 Task: Look for space in Sint-Gillis-Waas, Belgium from 12th  August, 2023 to 15th August, 2023 for 3 adults in price range Rs.12000 to Rs.16000. Place can be entire place with 2 bedrooms having 3 beds and 1 bathroom. Property type can be flat. Amenities needed are: hair dryer, heating, . Booking option can be shelf check-in. Required host language is English.
Action: Mouse moved to (363, 143)
Screenshot: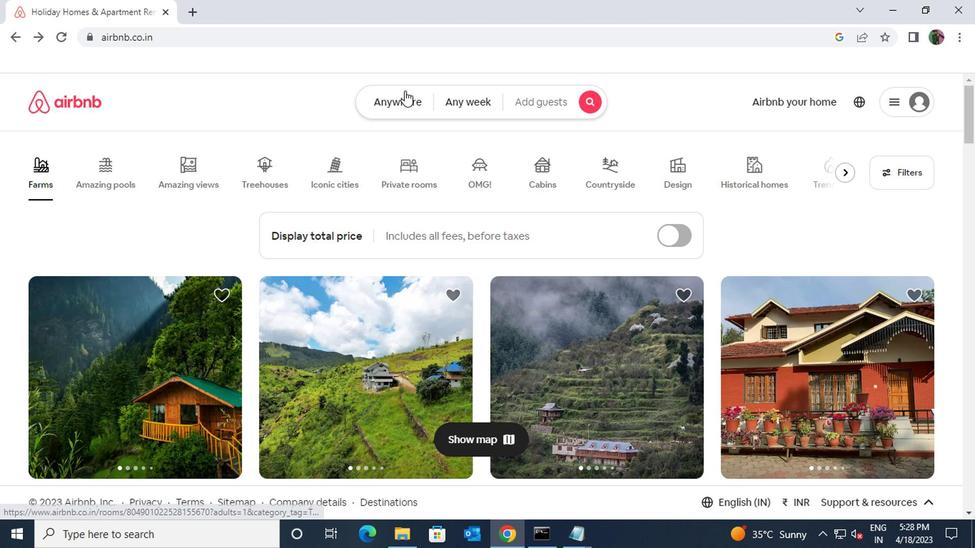 
Action: Mouse pressed left at (363, 143)
Screenshot: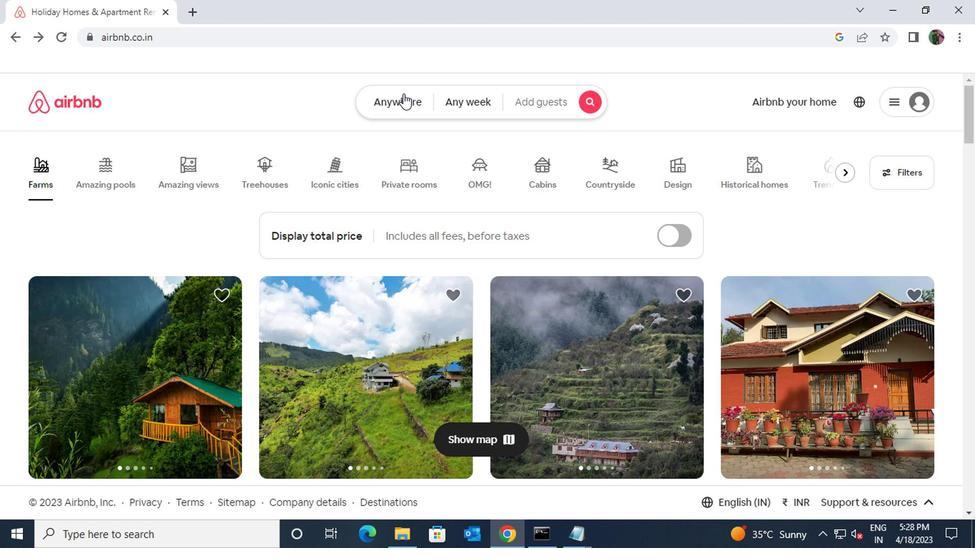 
Action: Mouse moved to (325, 179)
Screenshot: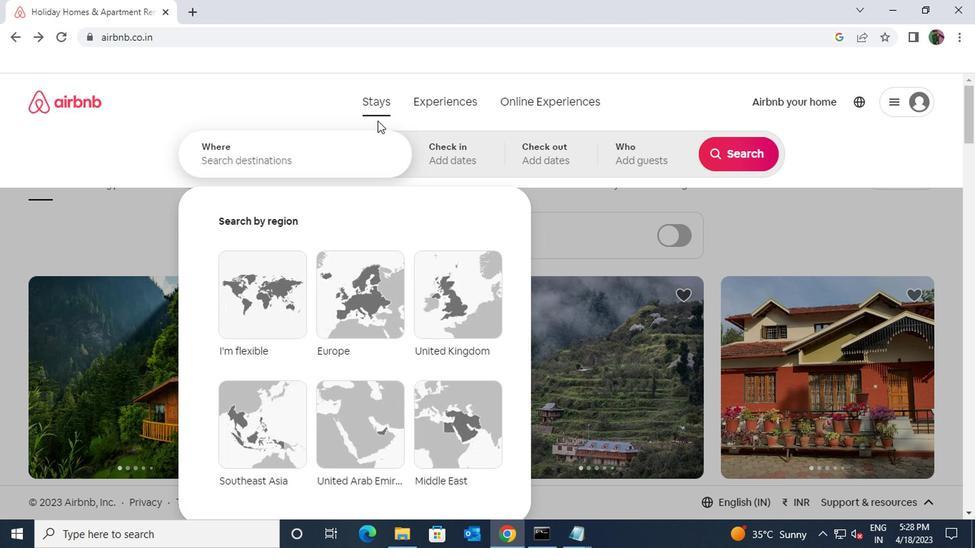 
Action: Mouse pressed left at (325, 179)
Screenshot: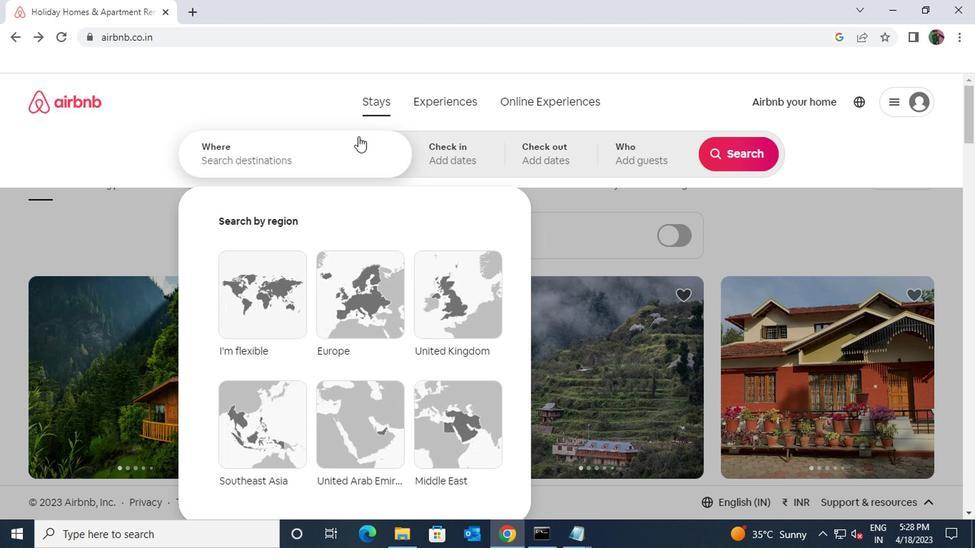 
Action: Key pressed sint<Key.space>gill
Screenshot: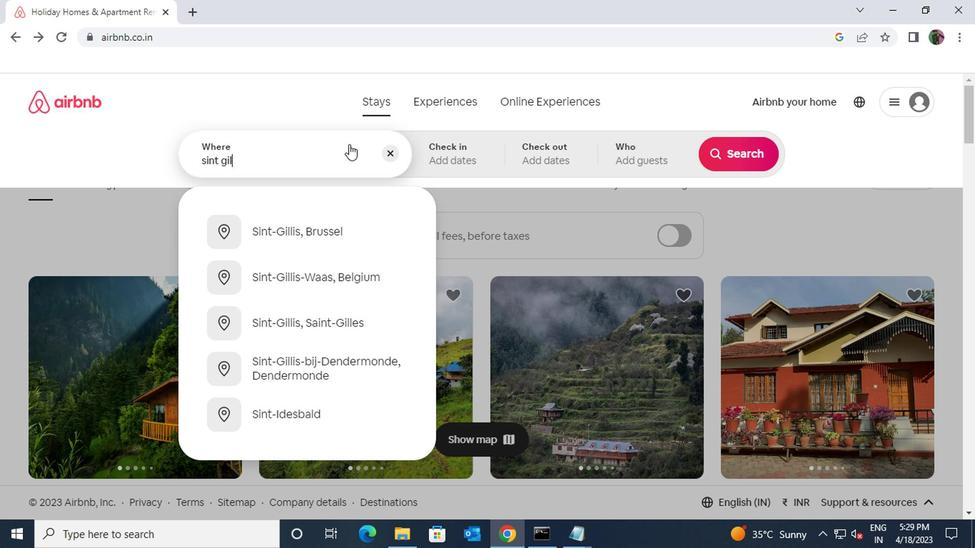 
Action: Mouse moved to (322, 277)
Screenshot: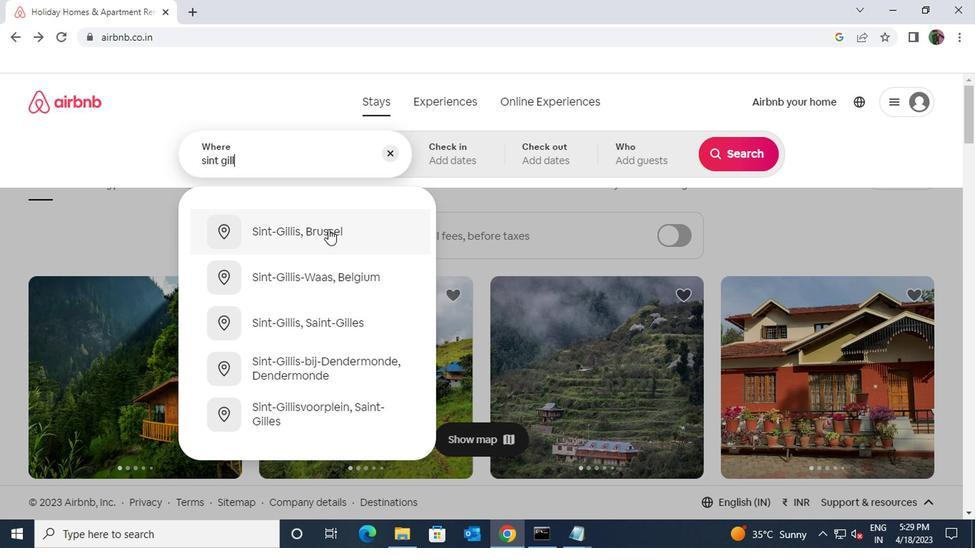 
Action: Mouse pressed left at (322, 277)
Screenshot: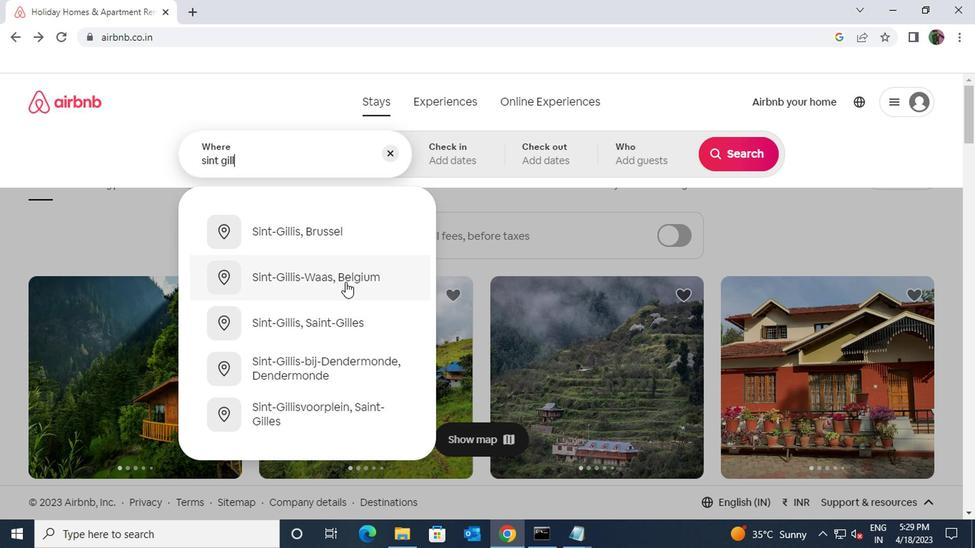 
Action: Mouse moved to (594, 268)
Screenshot: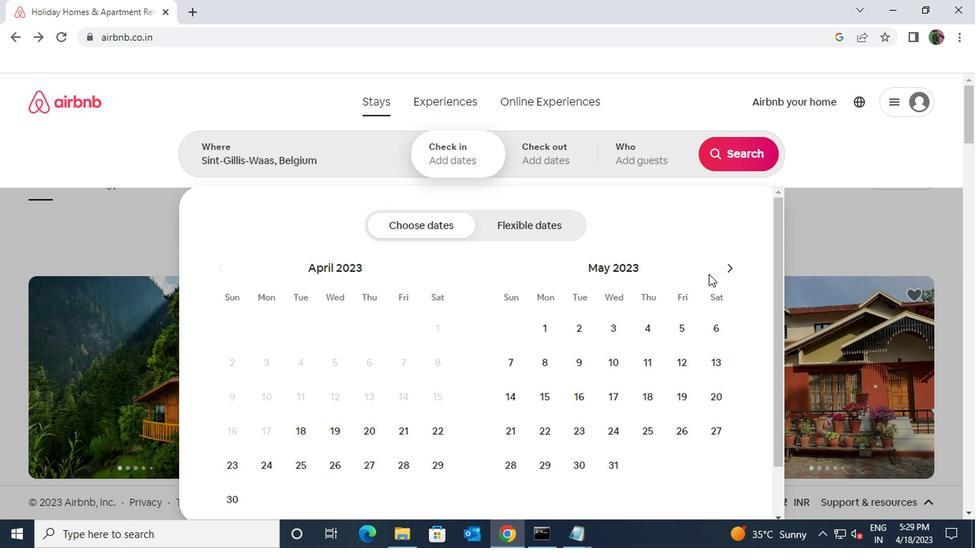 
Action: Mouse pressed left at (594, 268)
Screenshot: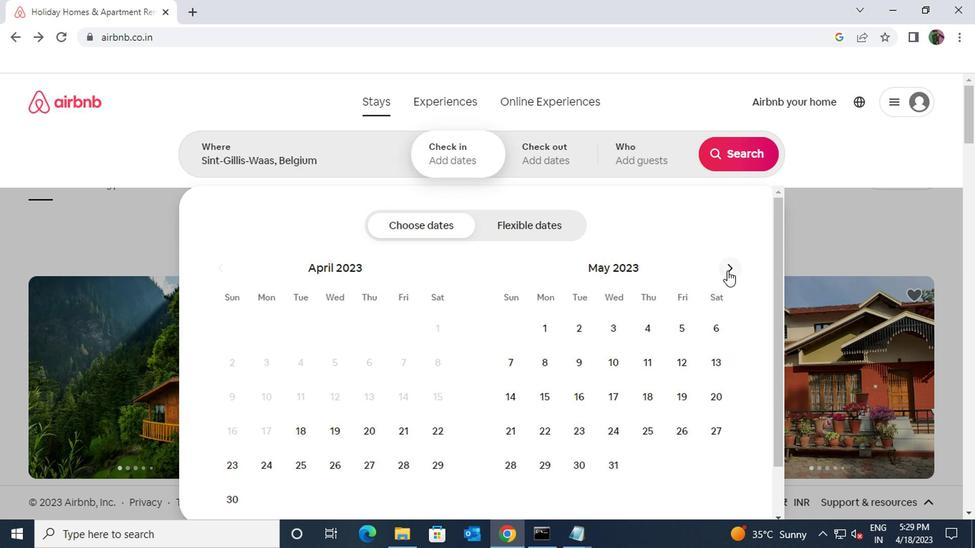 
Action: Mouse pressed left at (594, 268)
Screenshot: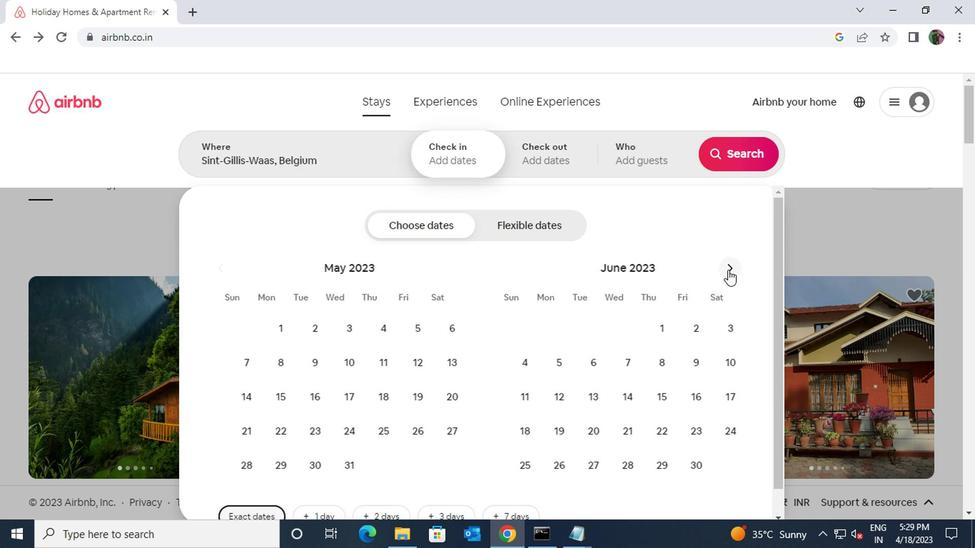 
Action: Mouse pressed left at (594, 268)
Screenshot: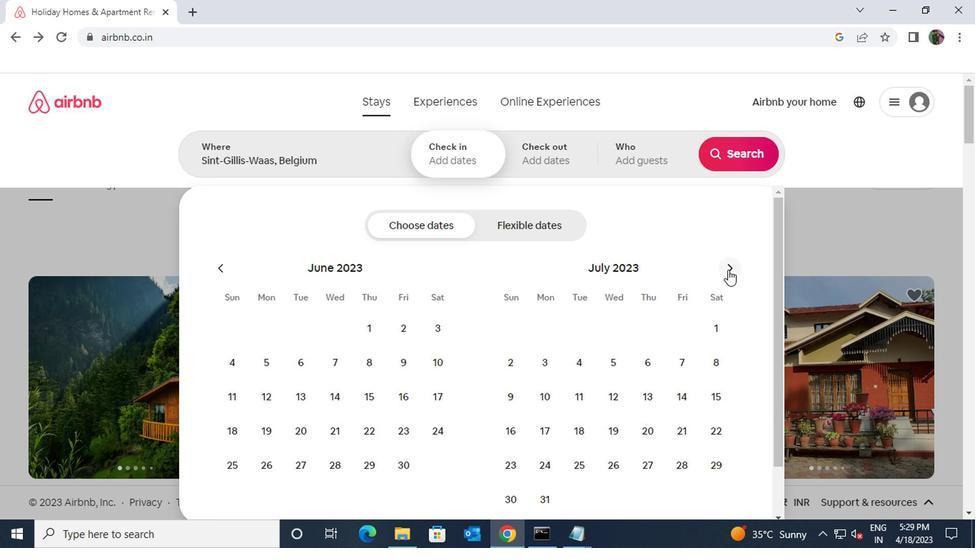 
Action: Mouse moved to (467, 328)
Screenshot: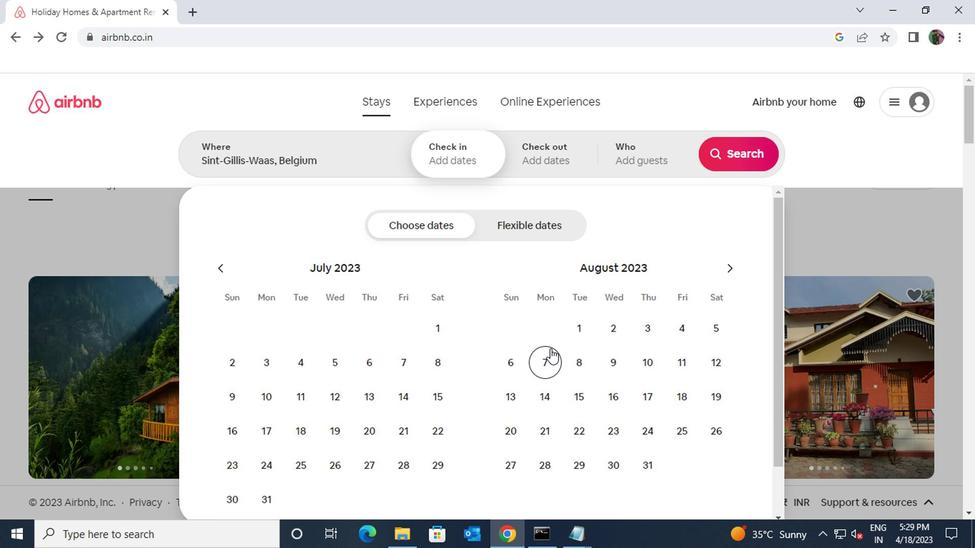 
Action: Mouse pressed left at (467, 328)
Screenshot: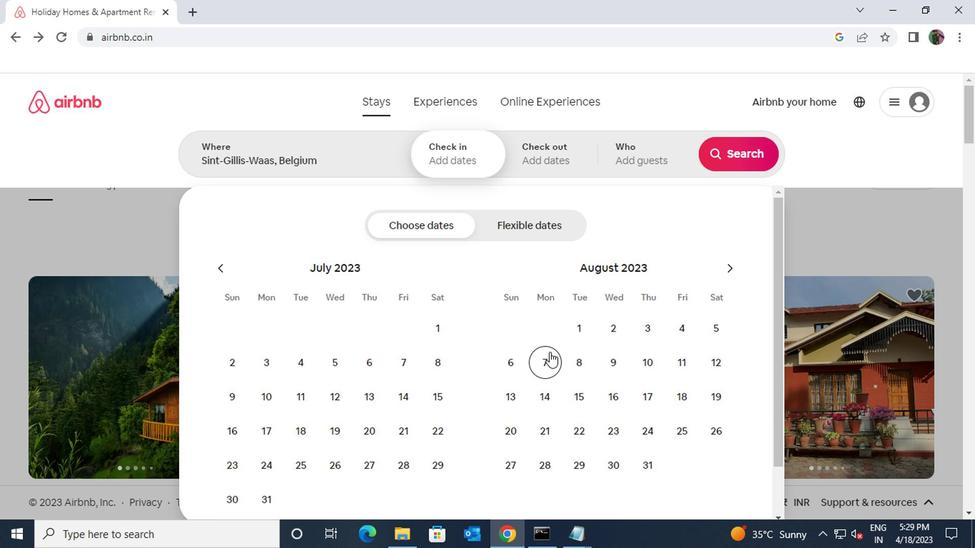 
Action: Mouse moved to (486, 344)
Screenshot: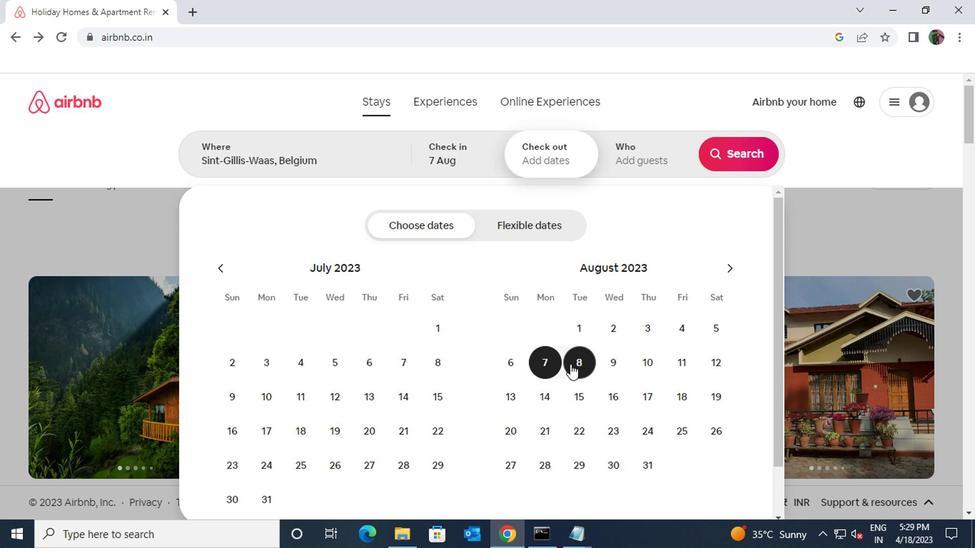 
Action: Mouse pressed left at (486, 344)
Screenshot: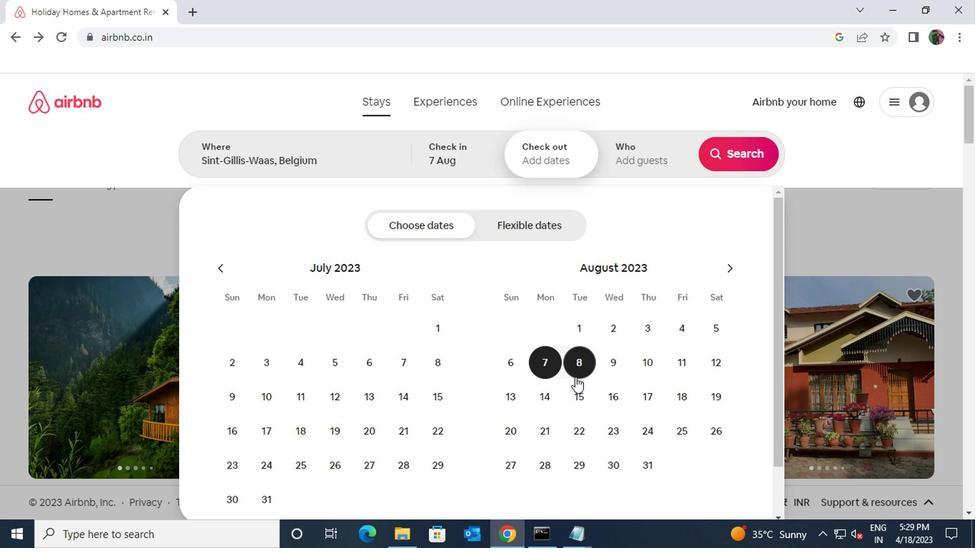 
Action: Mouse moved to (531, 190)
Screenshot: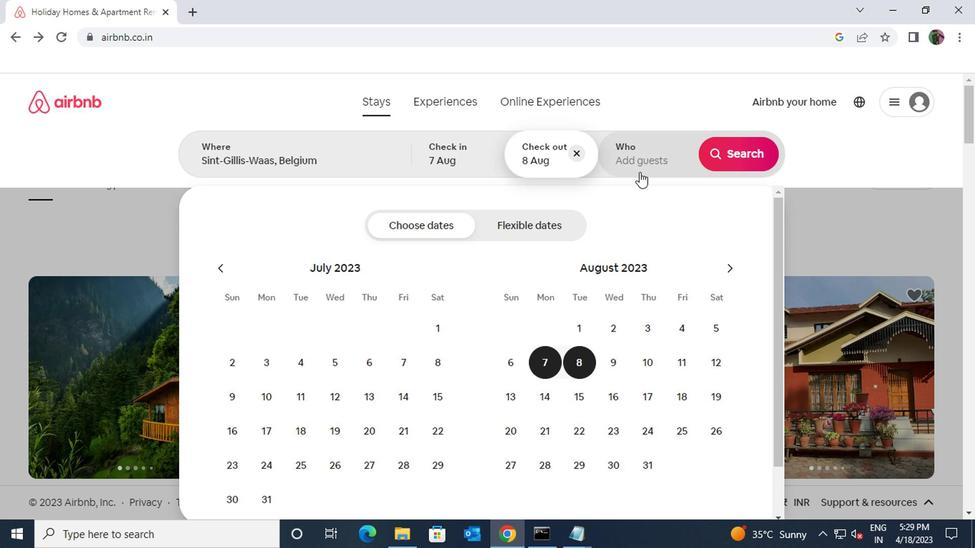 
Action: Mouse pressed left at (531, 190)
Screenshot: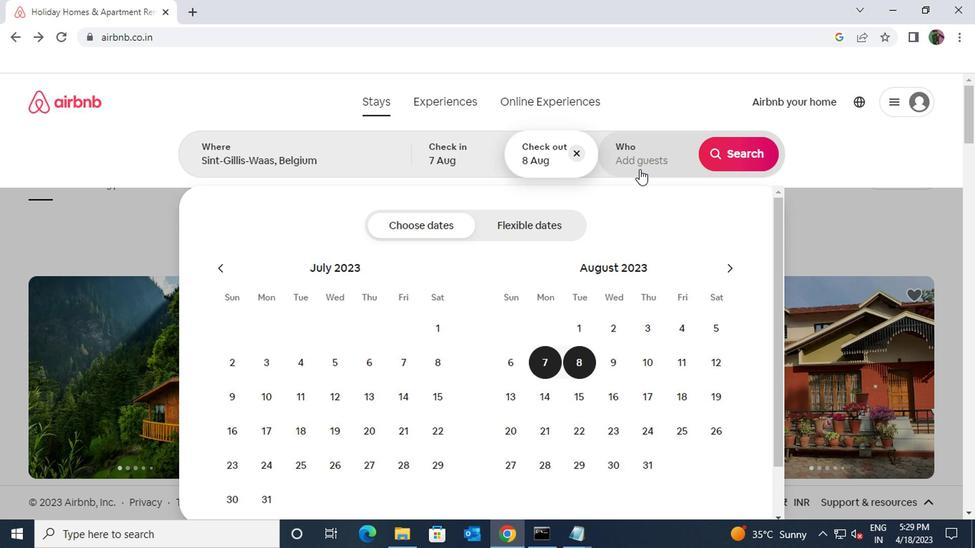 
Action: Mouse moved to (607, 237)
Screenshot: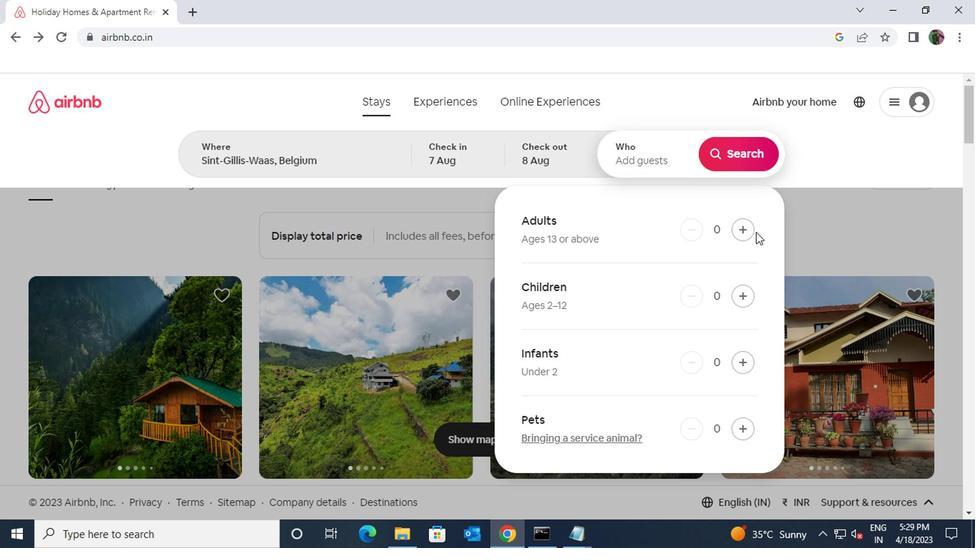 
Action: Mouse pressed left at (607, 237)
Screenshot: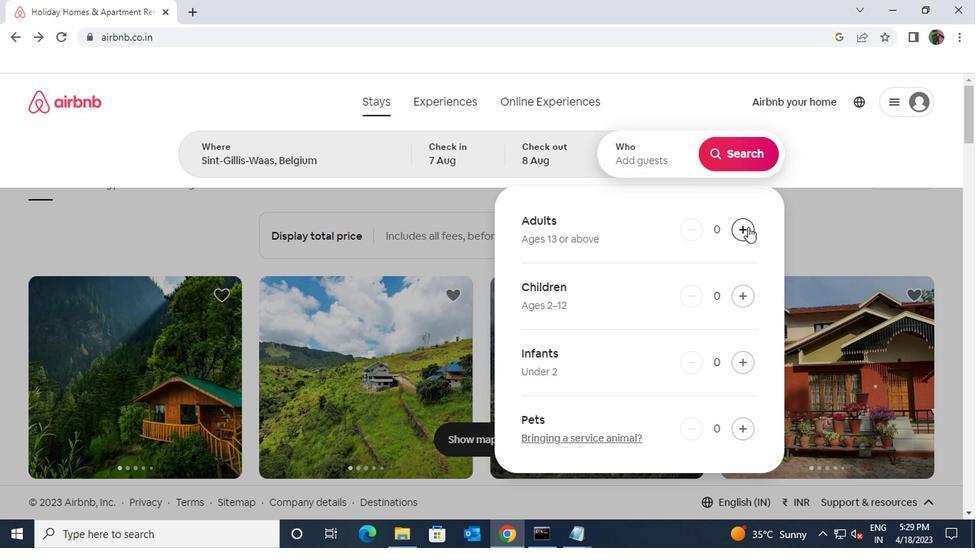 
Action: Mouse pressed left at (607, 237)
Screenshot: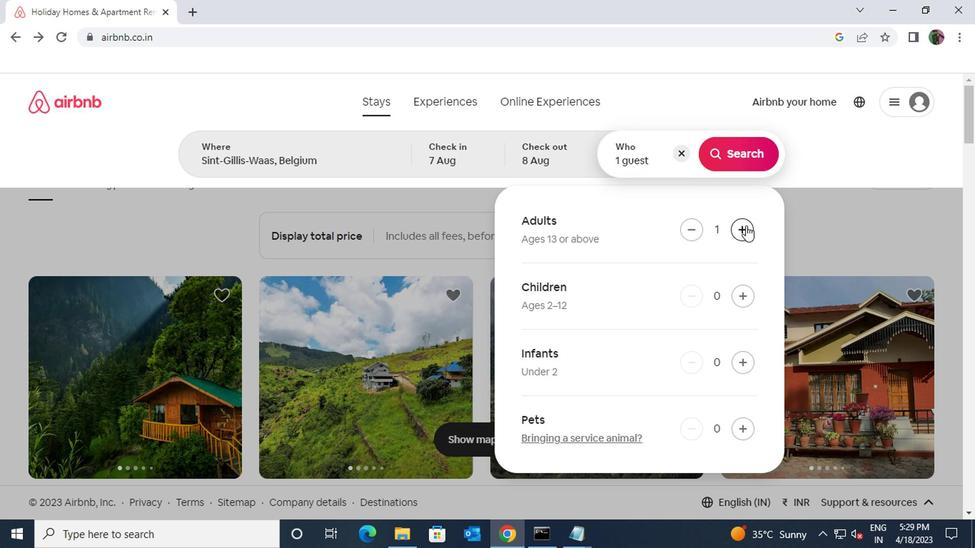 
Action: Mouse pressed left at (607, 237)
Screenshot: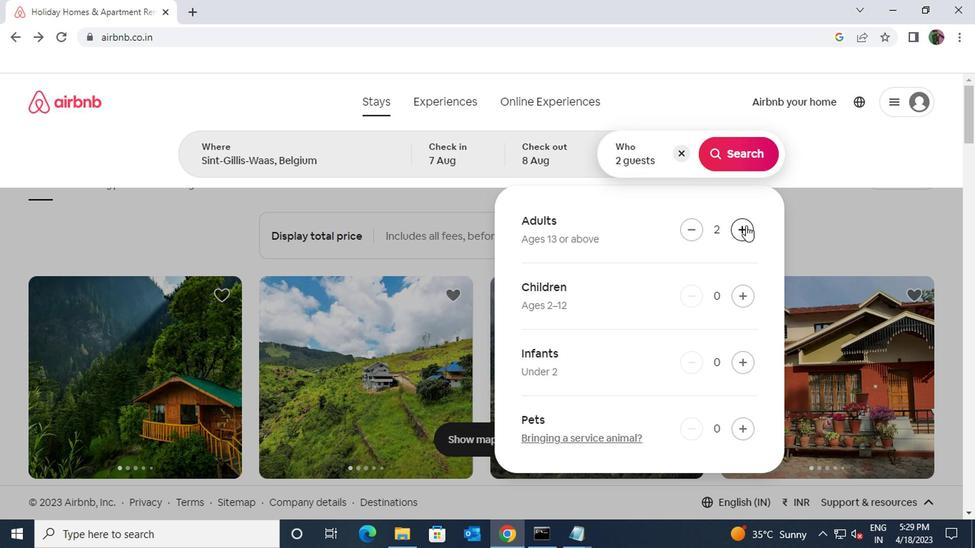 
Action: Mouse moved to (597, 185)
Screenshot: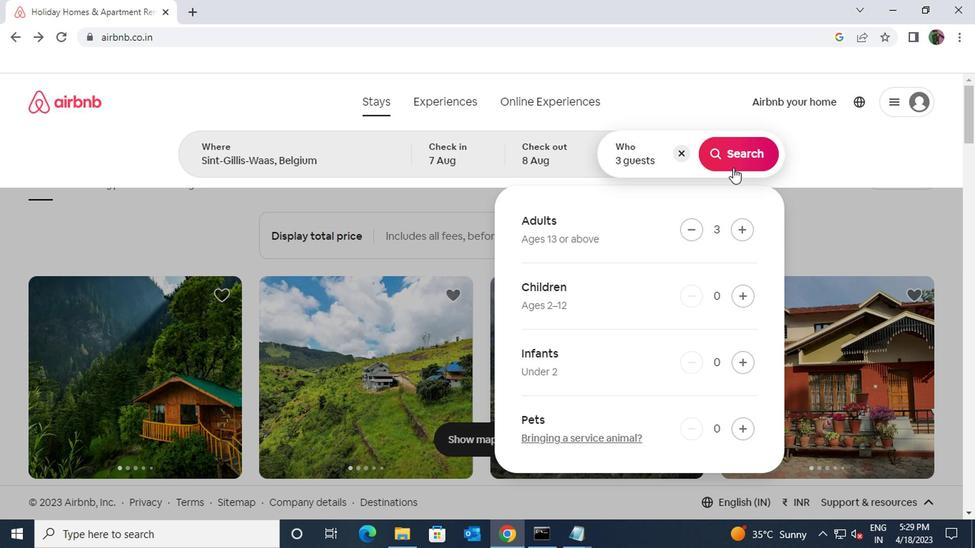 
Action: Mouse pressed left at (597, 185)
Screenshot: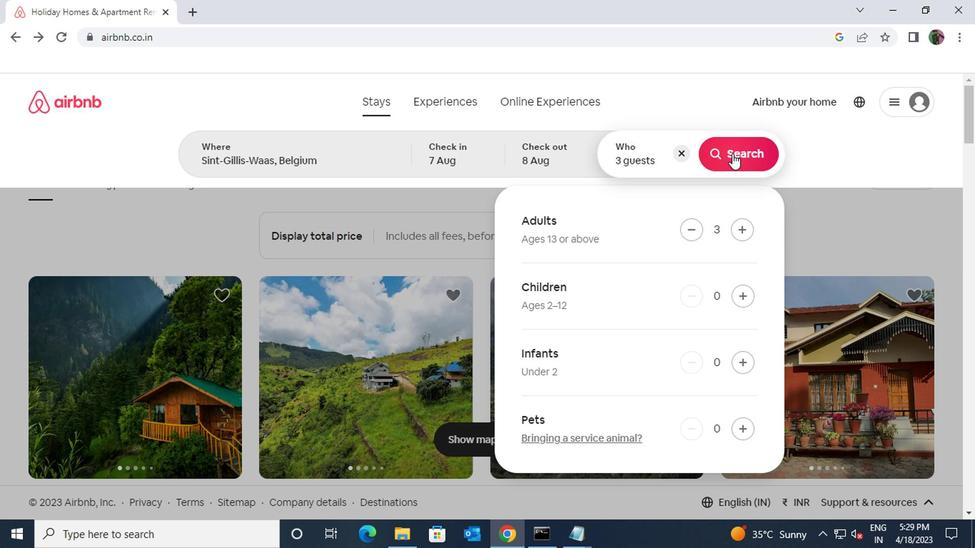 
Action: Mouse moved to (713, 188)
Screenshot: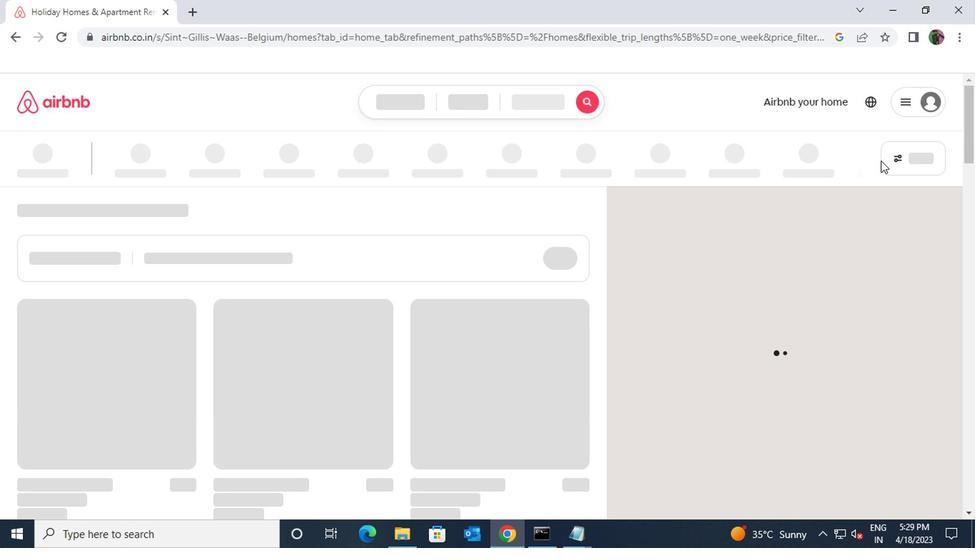 
Action: Mouse pressed left at (713, 188)
Screenshot: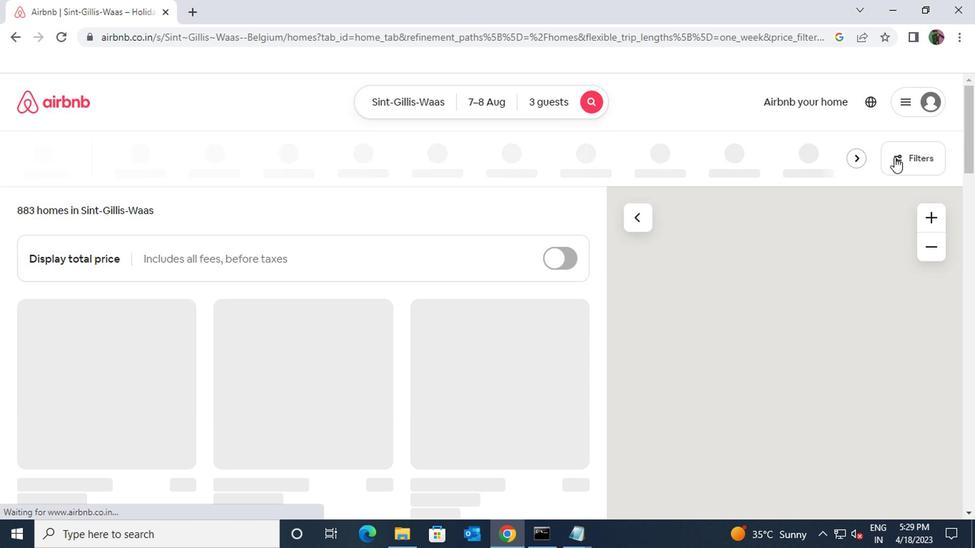 
Action: Mouse moved to (288, 313)
Screenshot: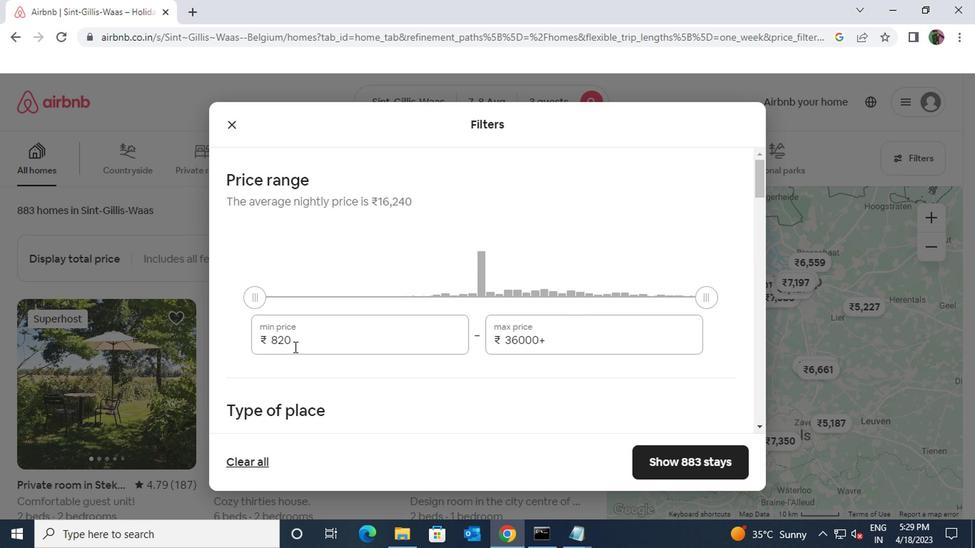 
Action: Mouse pressed left at (288, 313)
Screenshot: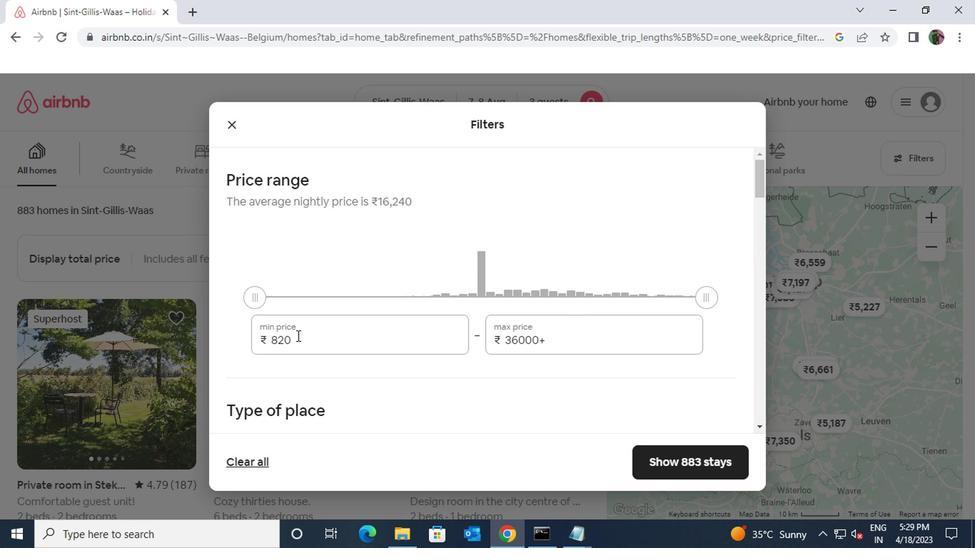 
Action: Mouse moved to (285, 317)
Screenshot: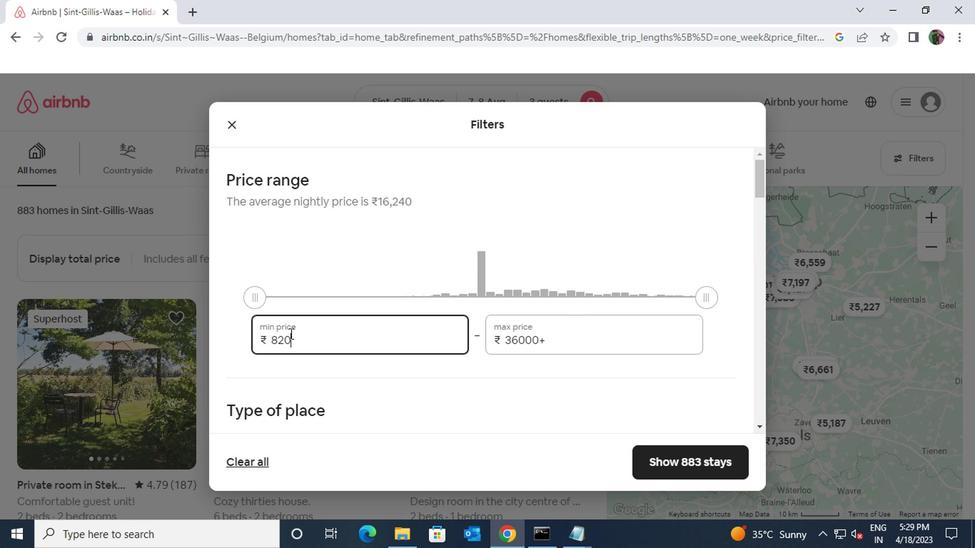 
Action: Mouse pressed left at (285, 317)
Screenshot: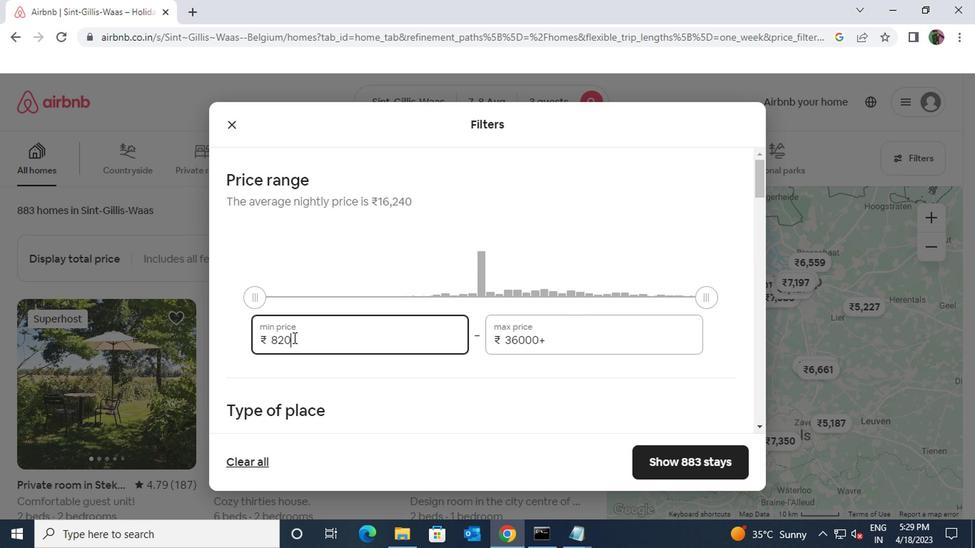 
Action: Mouse moved to (227, 323)
Screenshot: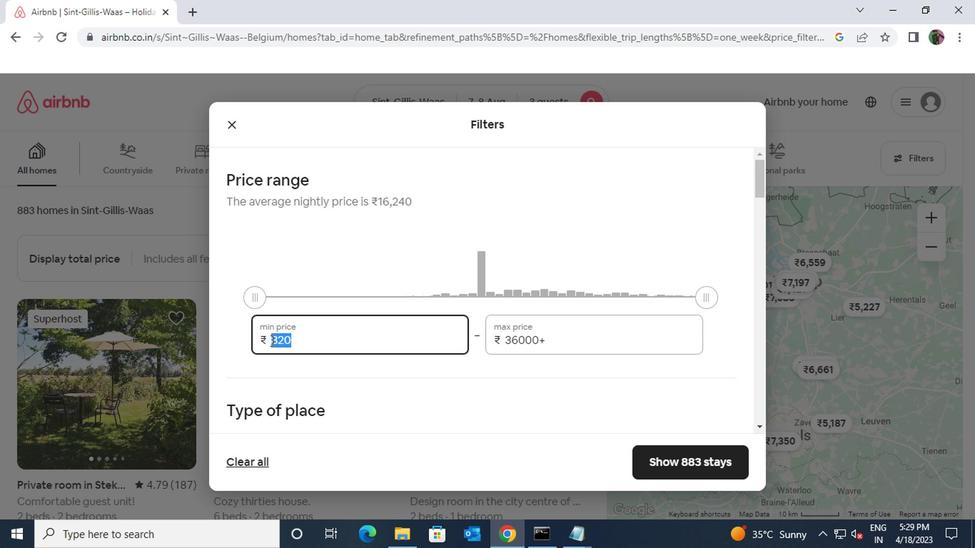 
Action: Key pressed 12000
Screenshot: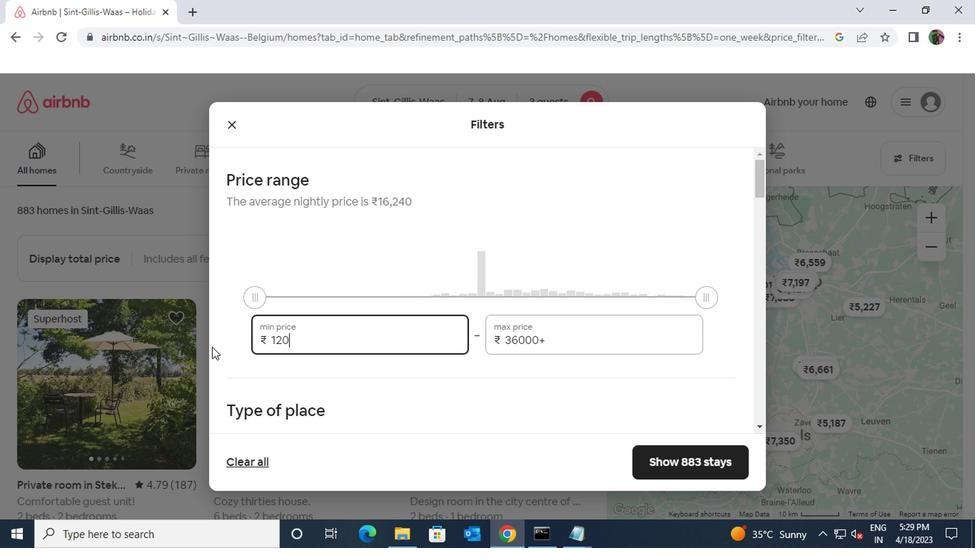 
Action: Mouse moved to (467, 317)
Screenshot: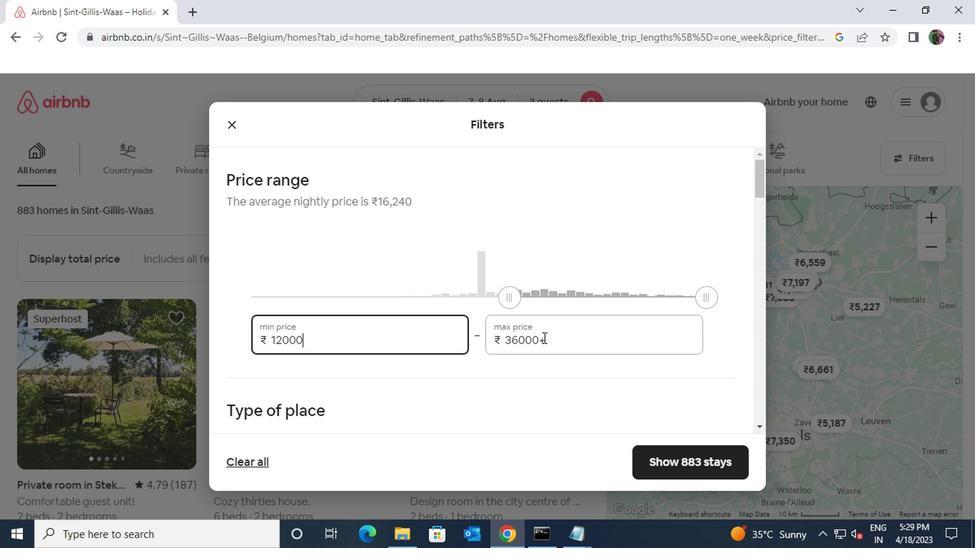 
Action: Mouse pressed left at (467, 317)
Screenshot: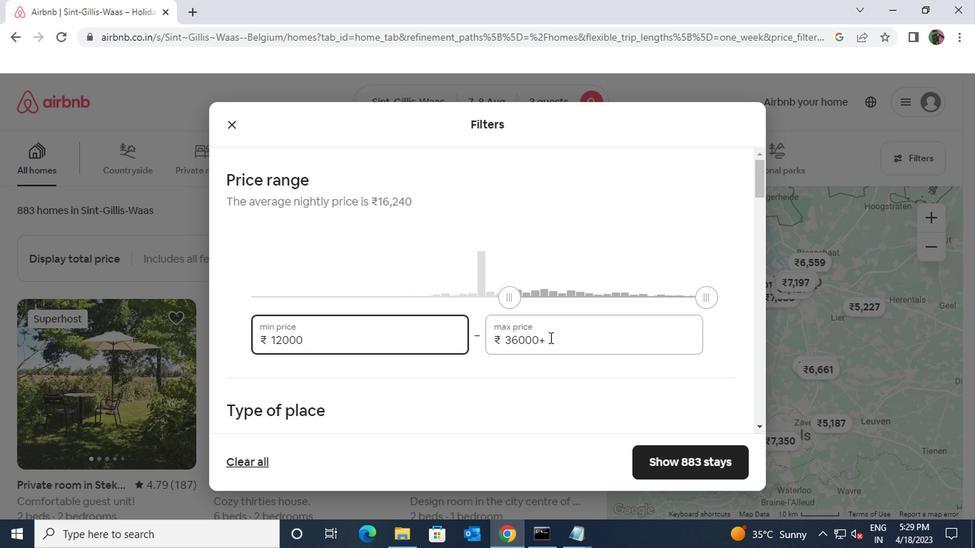 
Action: Mouse moved to (441, 318)
Screenshot: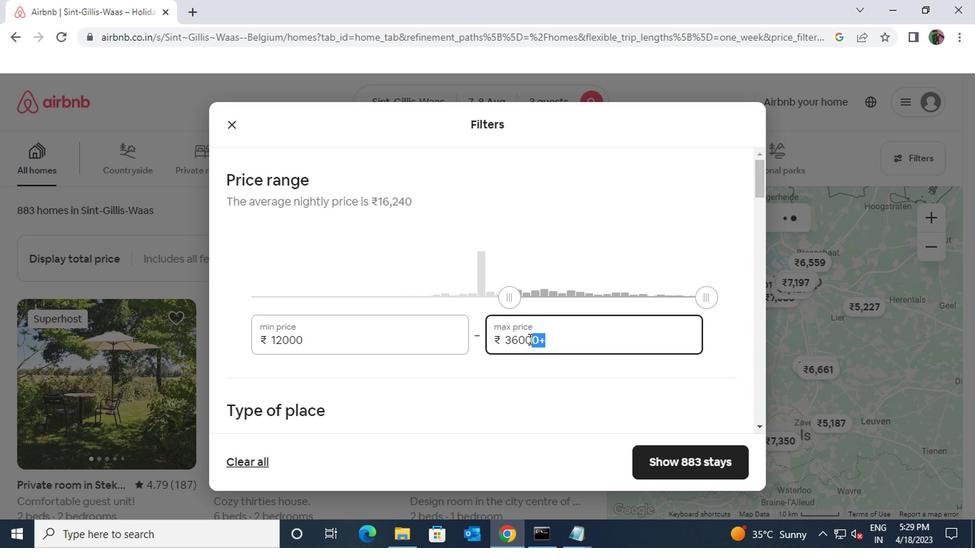 
Action: Mouse pressed left at (441, 318)
Screenshot: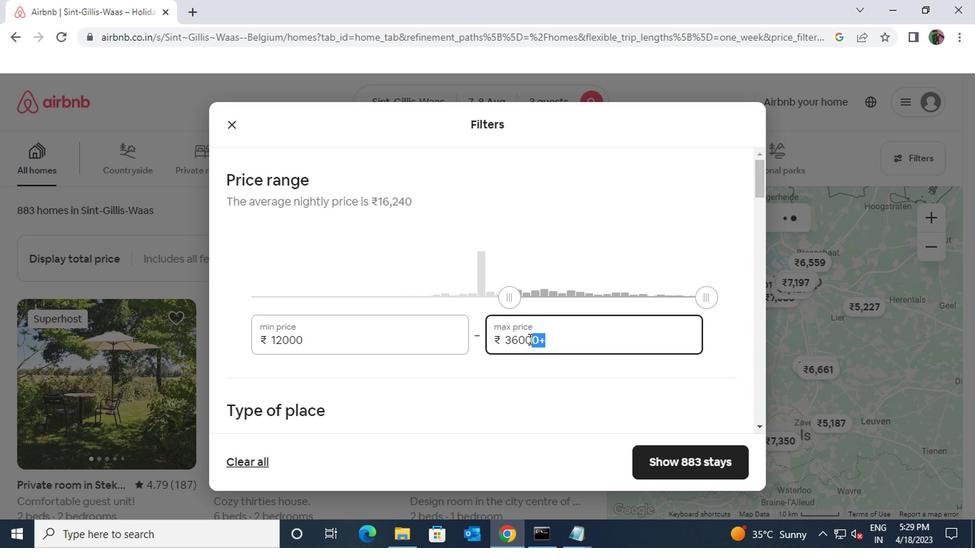
Action: Mouse moved to (437, 318)
Screenshot: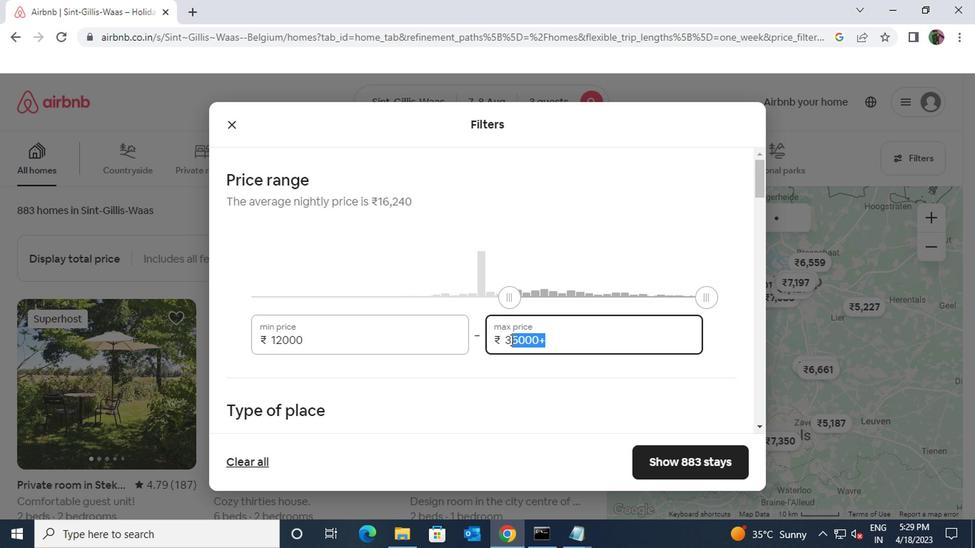 
Action: Mouse pressed left at (437, 318)
Screenshot: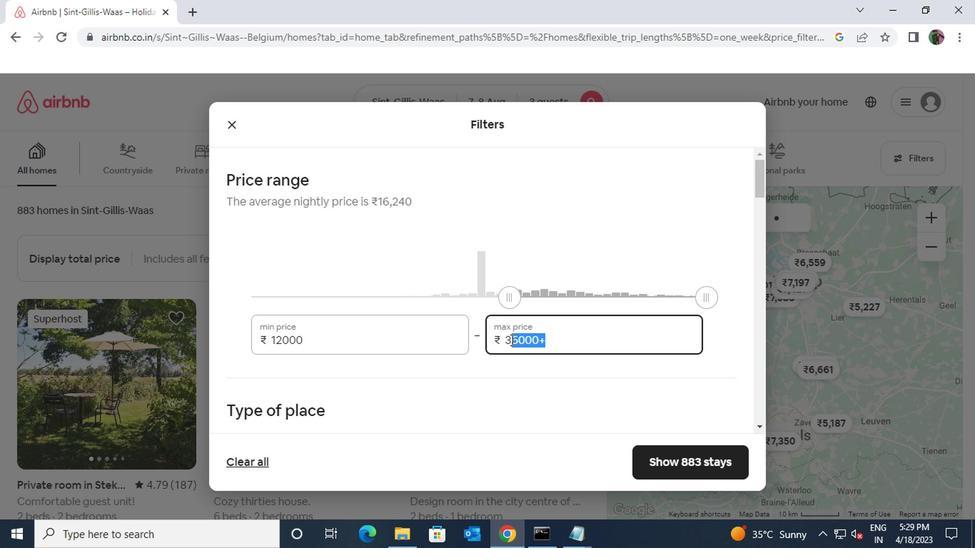
Action: Mouse pressed left at (437, 318)
Screenshot: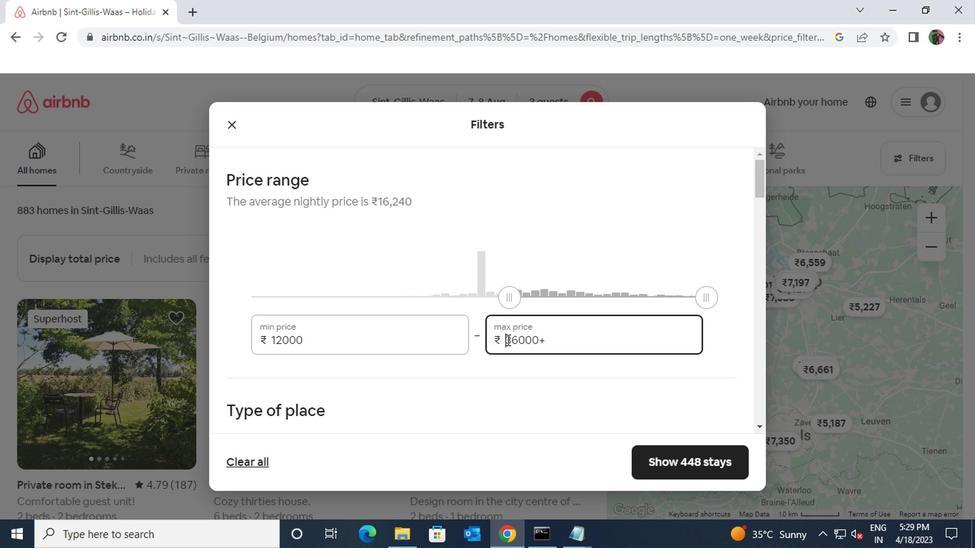 
Action: Mouse moved to (465, 317)
Screenshot: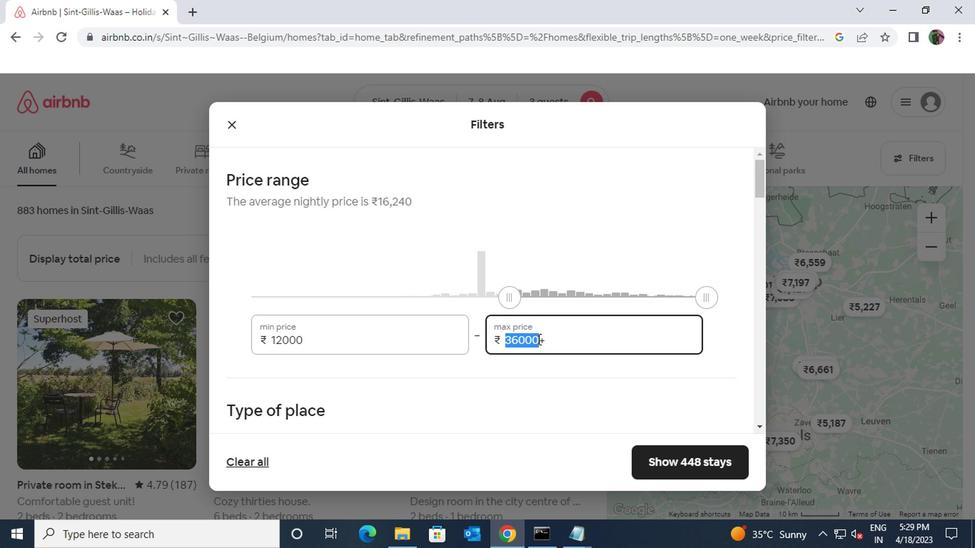 
Action: Key pressed 16000
Screenshot: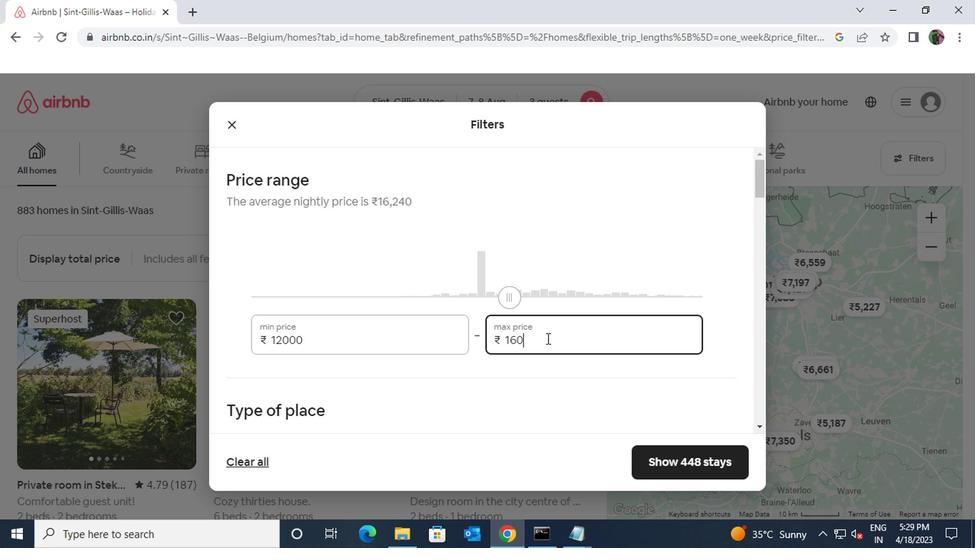
Action: Mouse scrolled (465, 317) with delta (0, 0)
Screenshot: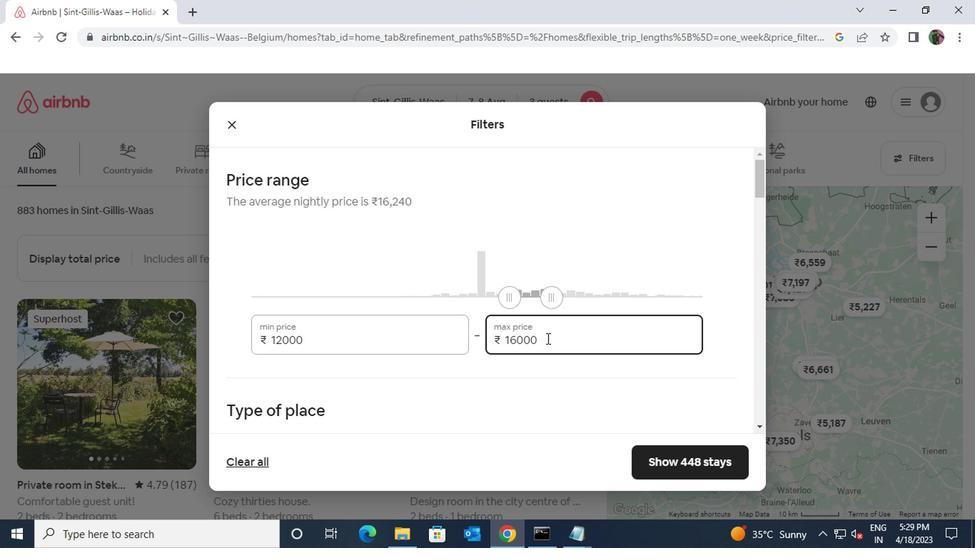 
Action: Mouse moved to (245, 349)
Screenshot: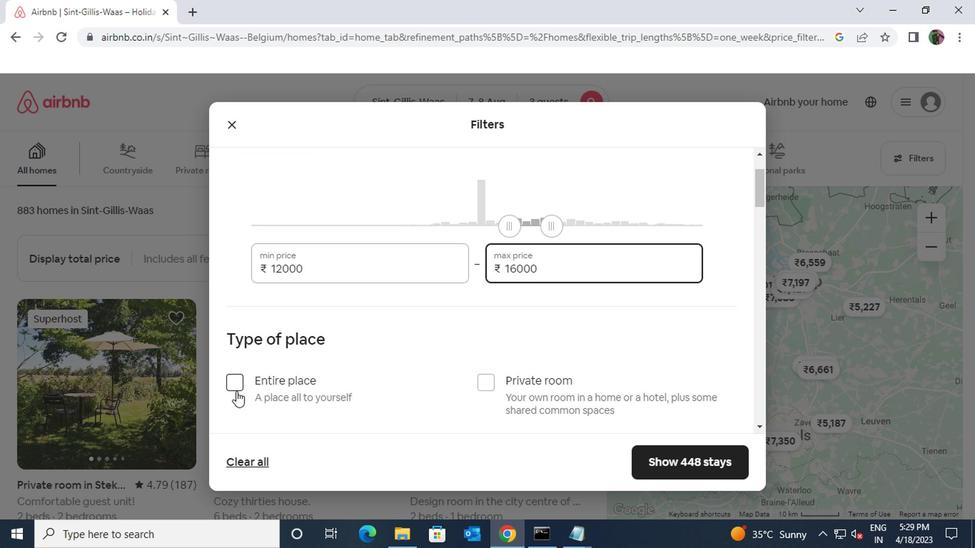 
Action: Mouse pressed left at (245, 349)
Screenshot: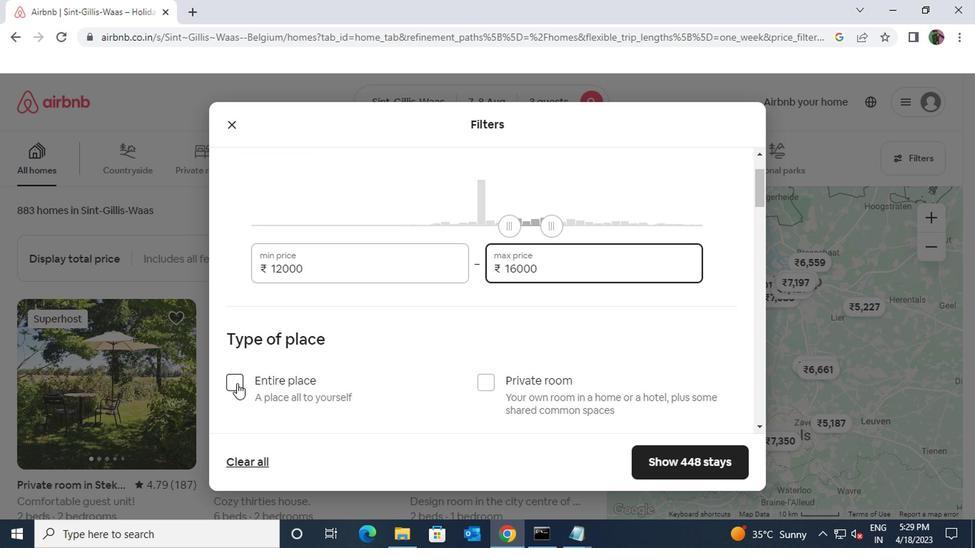
Action: Mouse moved to (361, 353)
Screenshot: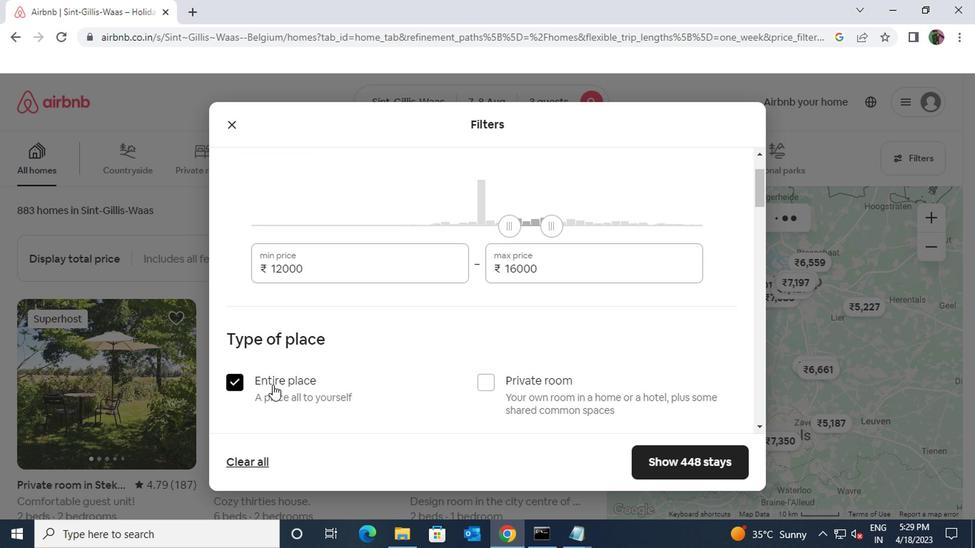 
Action: Mouse scrolled (361, 352) with delta (0, 0)
Screenshot: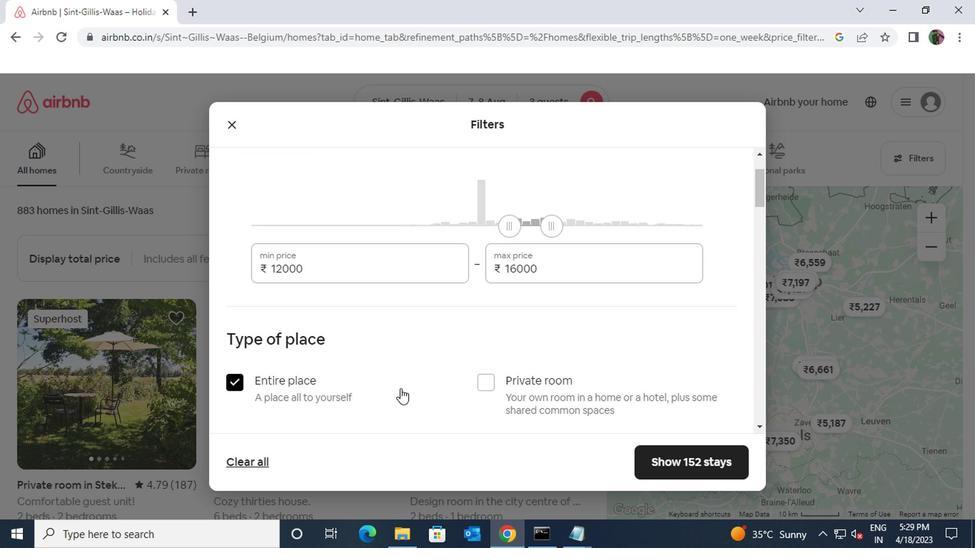 
Action: Mouse moved to (362, 353)
Screenshot: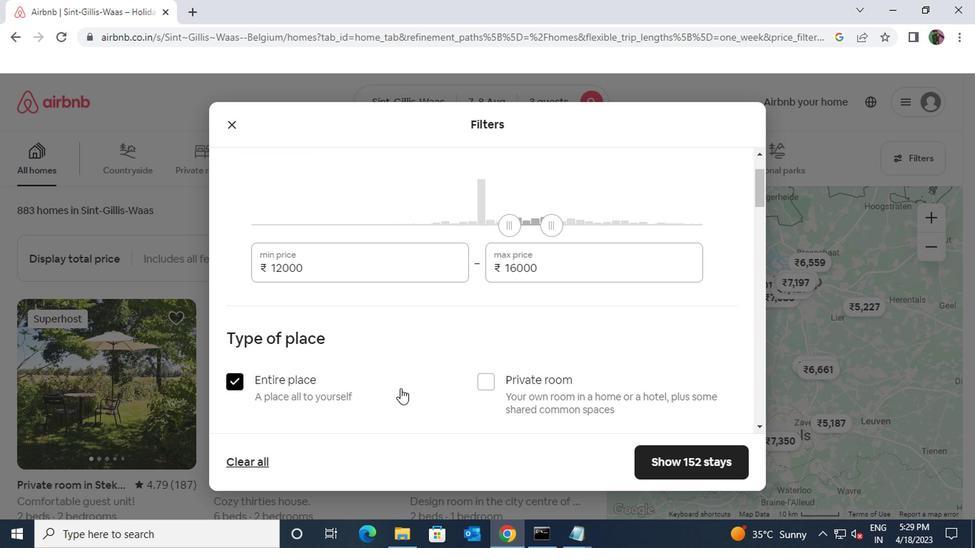 
Action: Mouse scrolled (362, 352) with delta (0, 0)
Screenshot: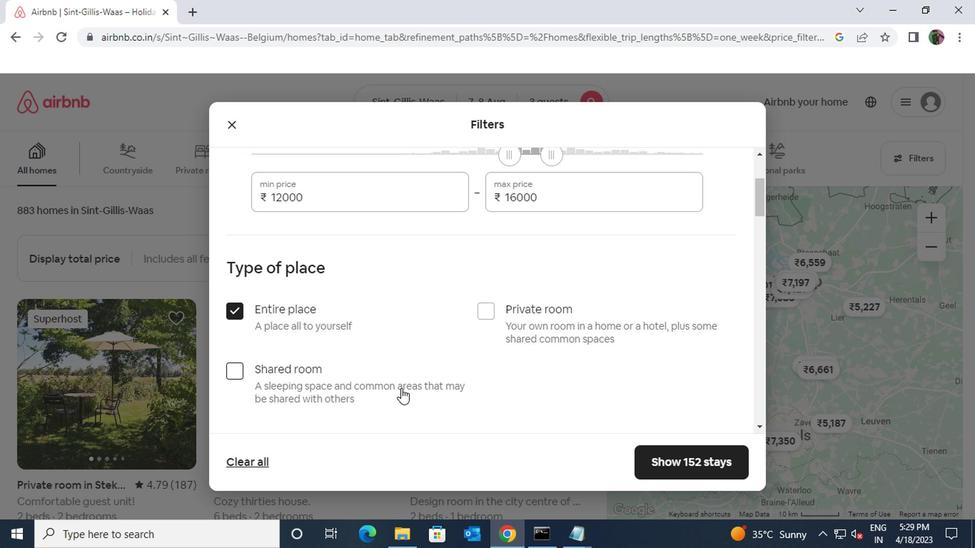 
Action: Mouse scrolled (362, 352) with delta (0, 0)
Screenshot: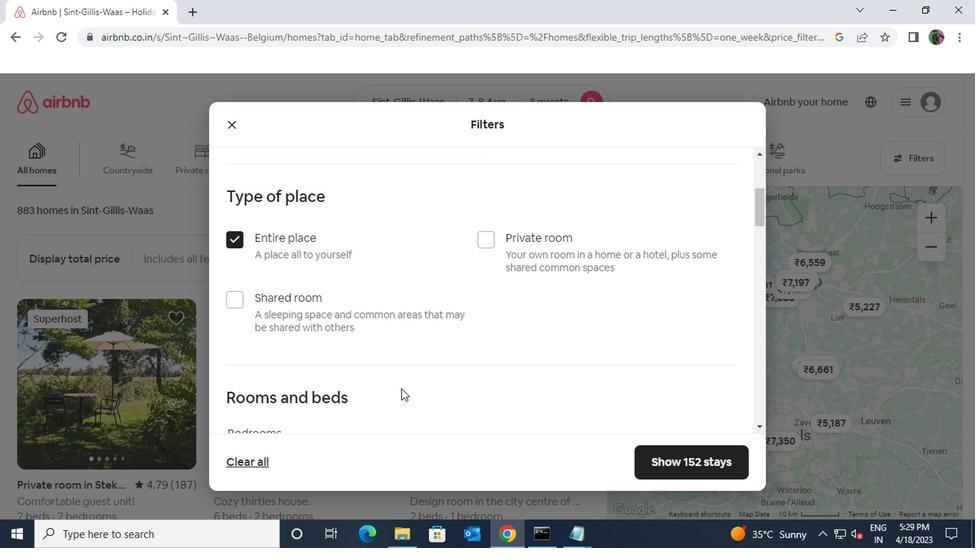 
Action: Mouse moved to (337, 361)
Screenshot: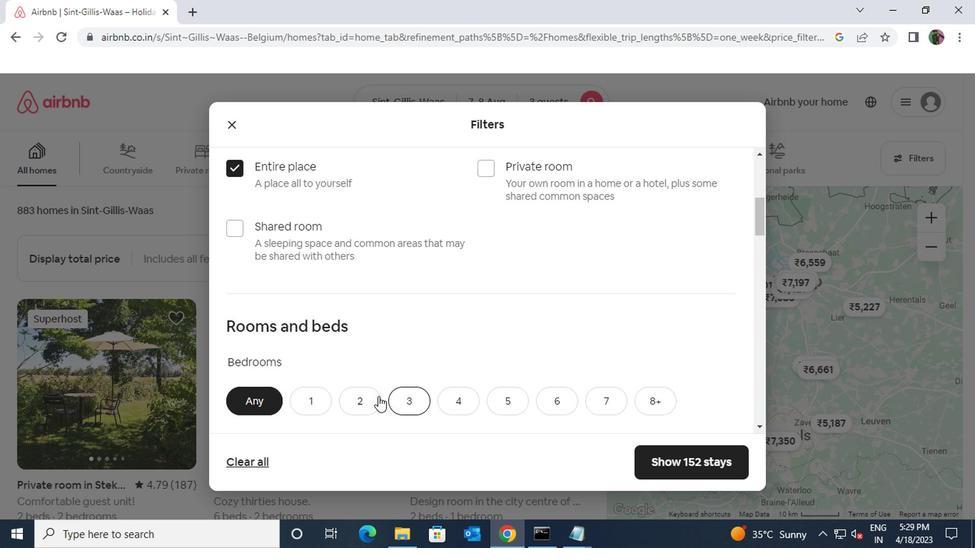 
Action: Mouse pressed left at (337, 361)
Screenshot: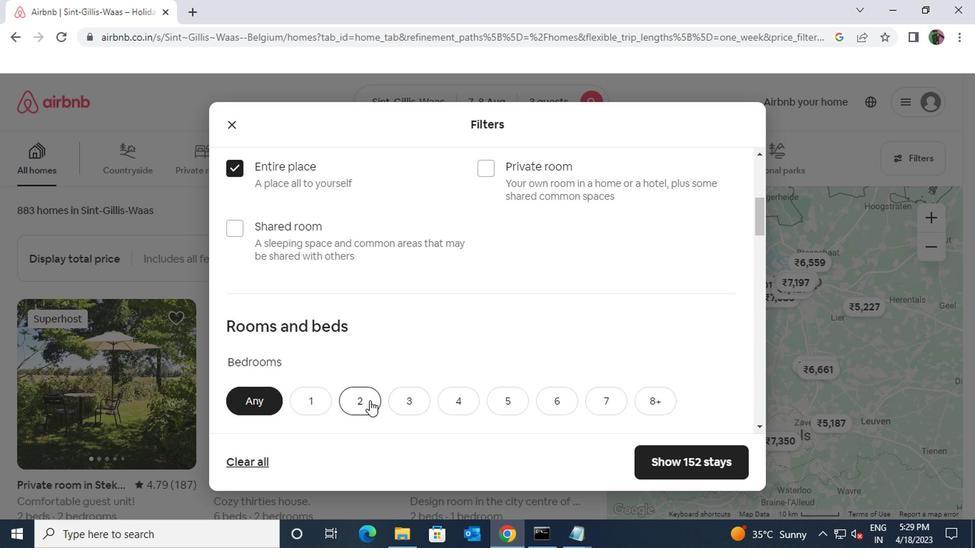 
Action: Mouse scrolled (337, 361) with delta (0, 0)
Screenshot: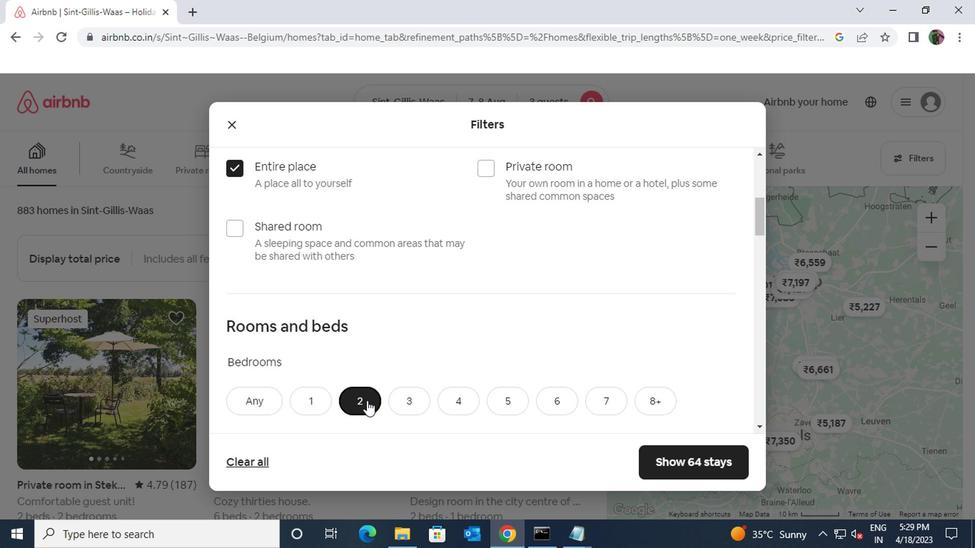 
Action: Mouse scrolled (337, 361) with delta (0, 0)
Screenshot: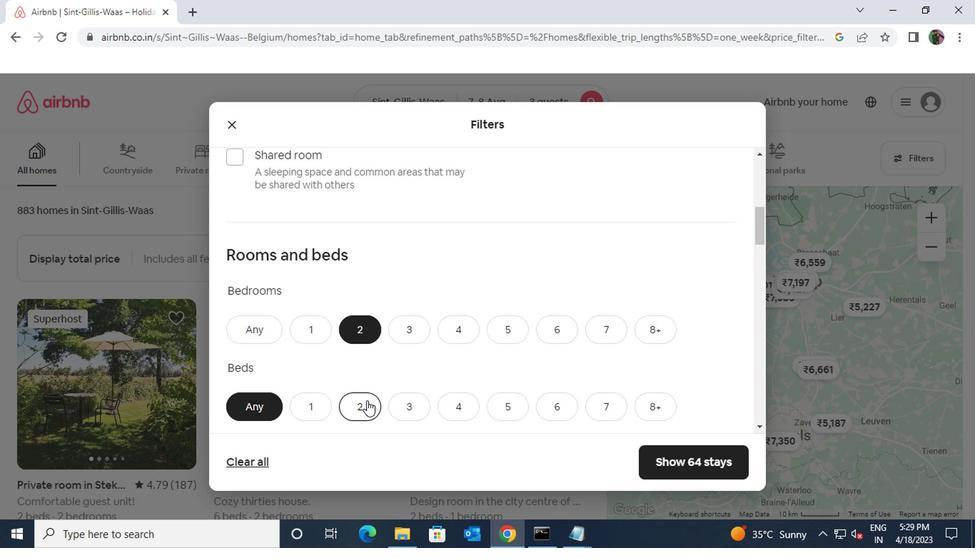 
Action: Mouse moved to (368, 318)
Screenshot: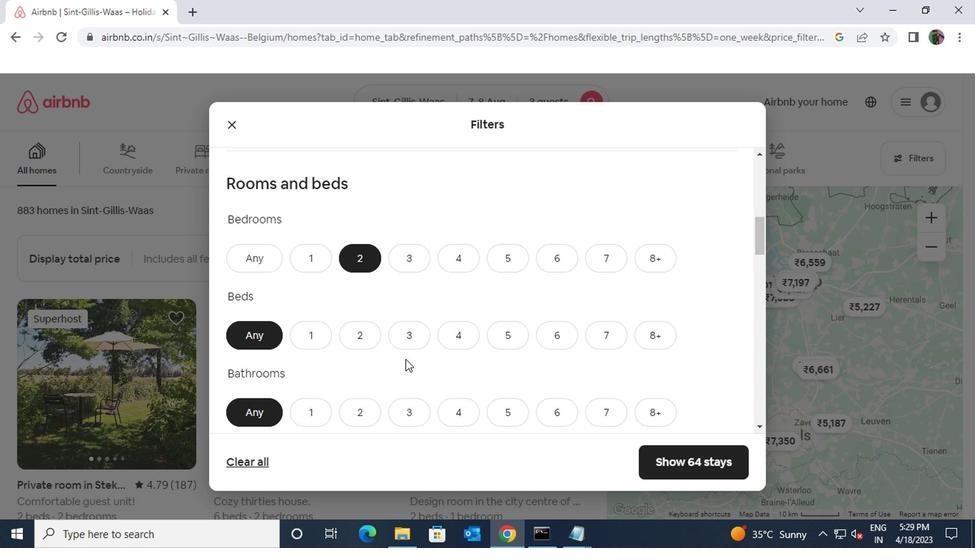
Action: Mouse pressed left at (368, 318)
Screenshot: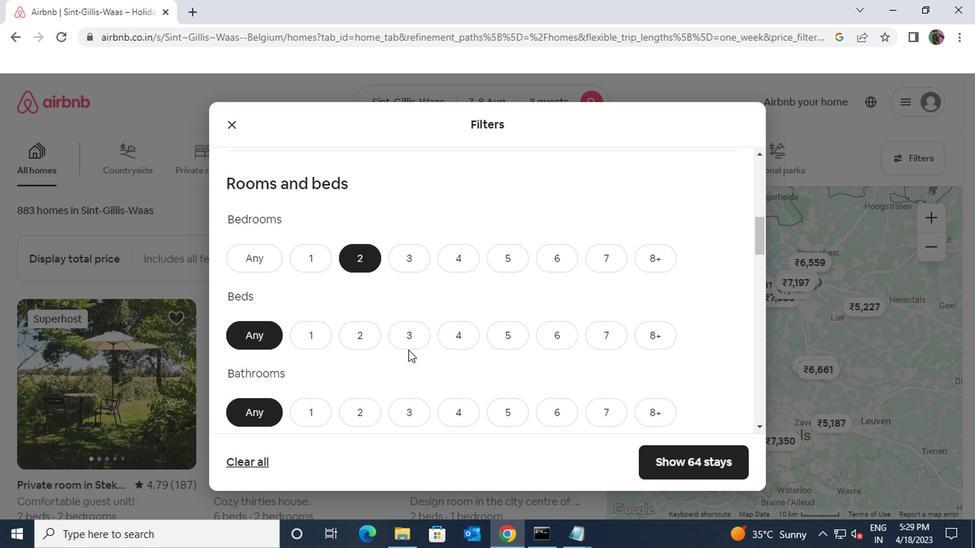 
Action: Mouse moved to (308, 370)
Screenshot: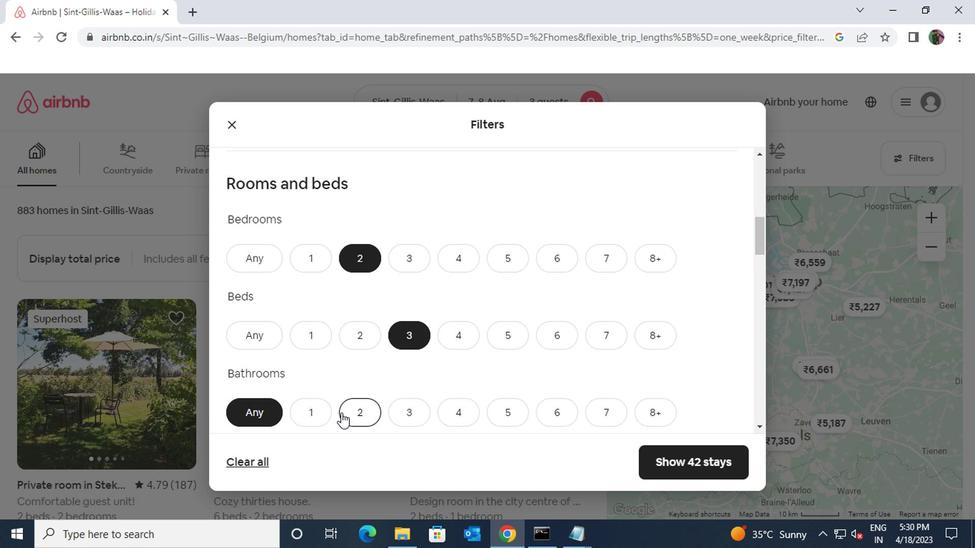 
Action: Mouse pressed left at (308, 370)
Screenshot: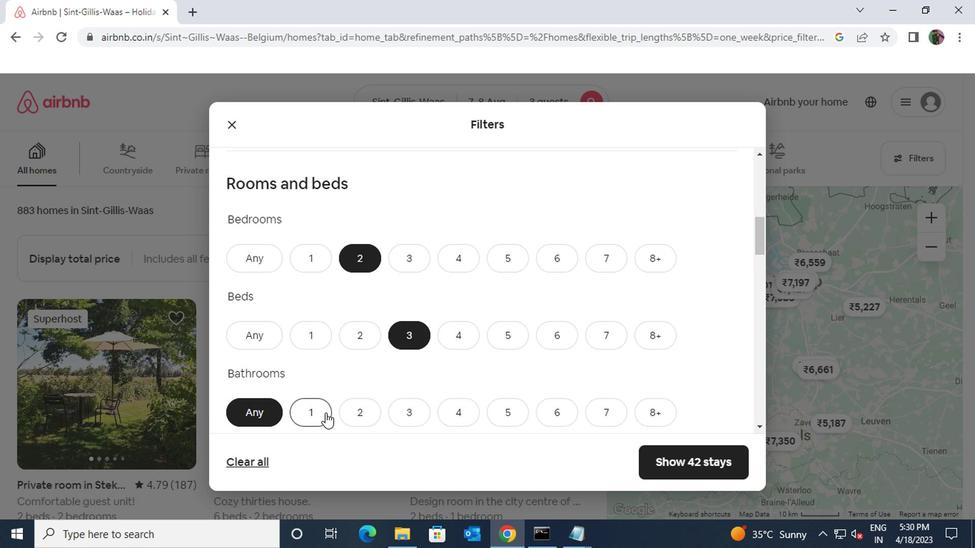 
Action: Mouse moved to (307, 370)
Screenshot: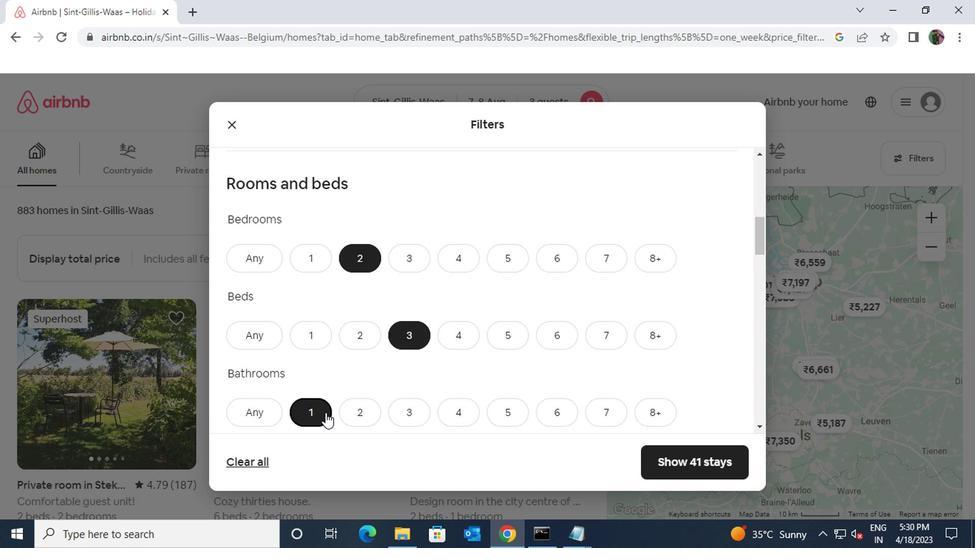
Action: Mouse scrolled (307, 369) with delta (0, 0)
Screenshot: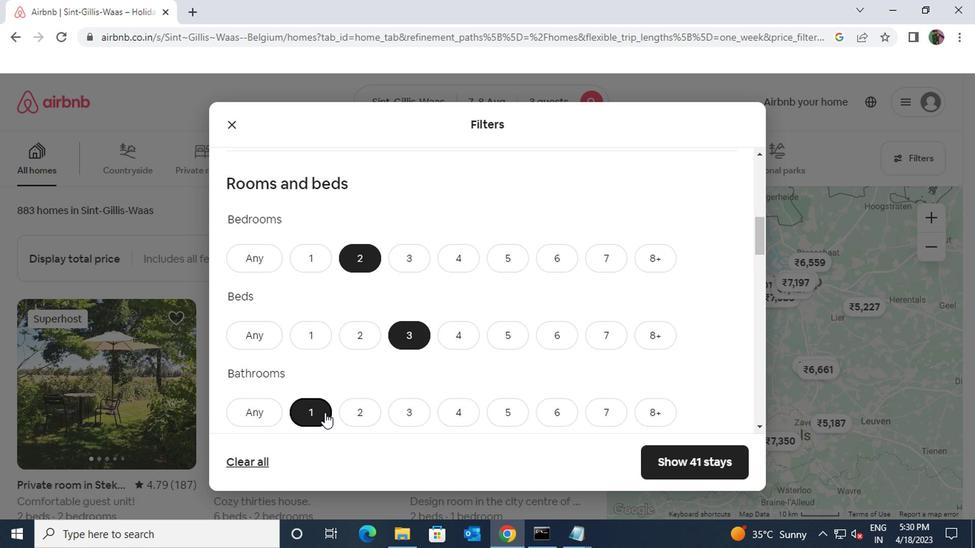 
Action: Mouse moved to (307, 369)
Screenshot: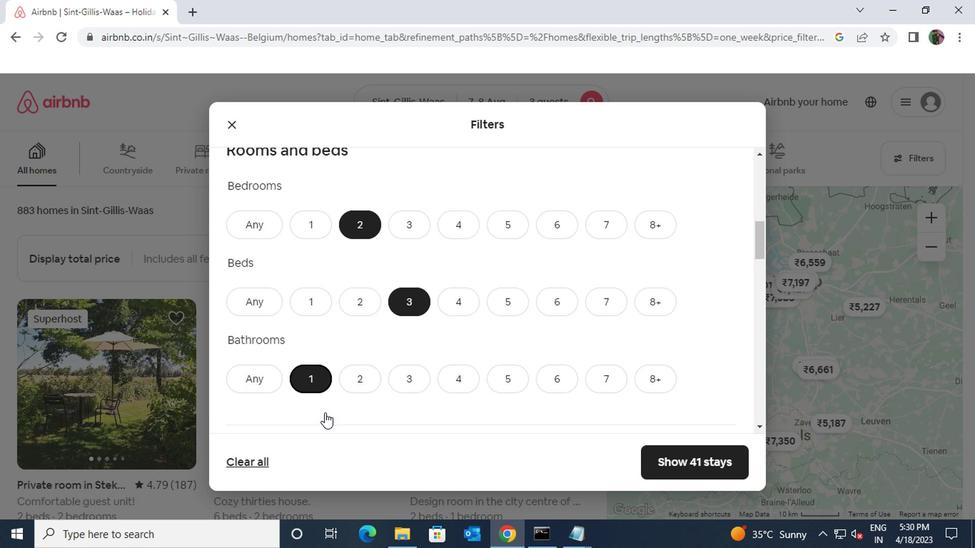 
Action: Mouse scrolled (307, 368) with delta (0, 0)
Screenshot: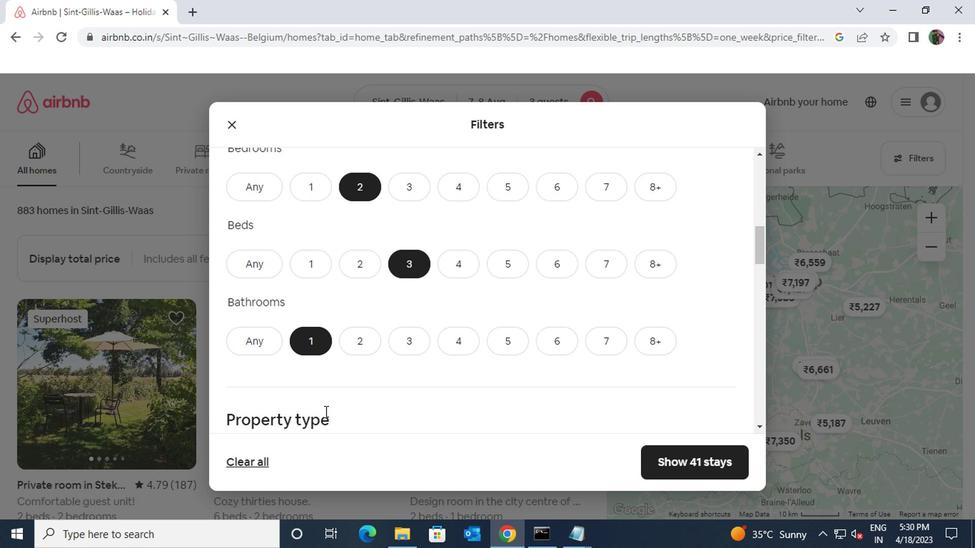 
Action: Mouse moved to (308, 367)
Screenshot: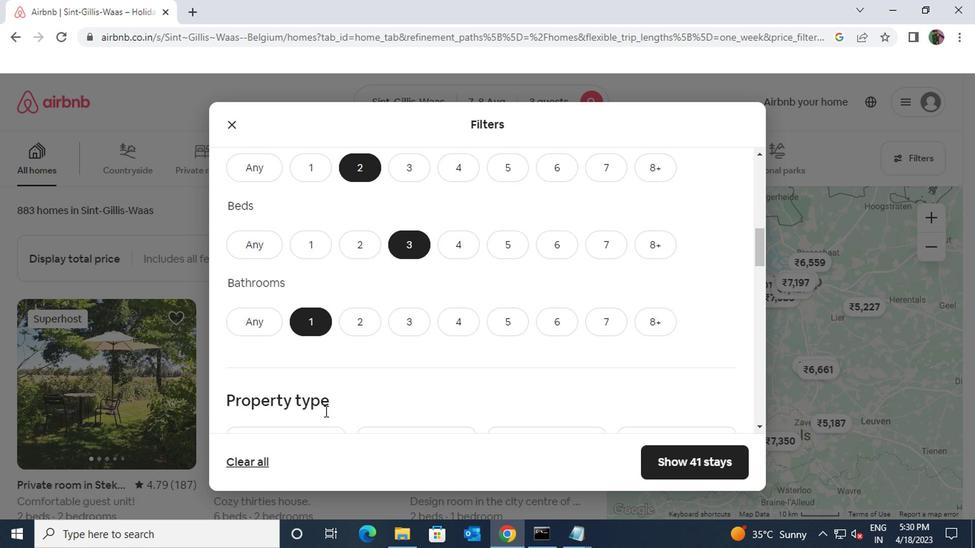 
Action: Mouse scrolled (308, 367) with delta (0, 0)
Screenshot: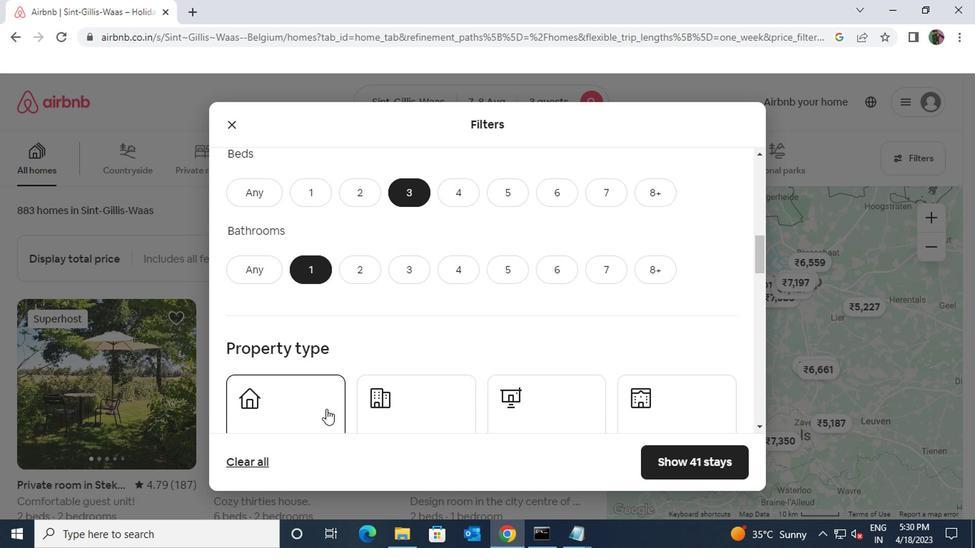 
Action: Mouse moved to (310, 346)
Screenshot: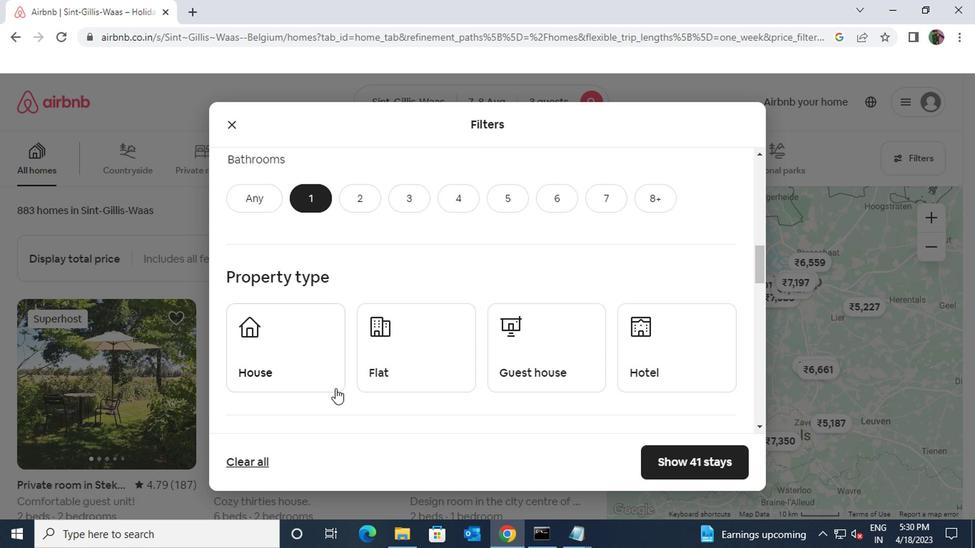 
Action: Mouse pressed left at (310, 346)
Screenshot: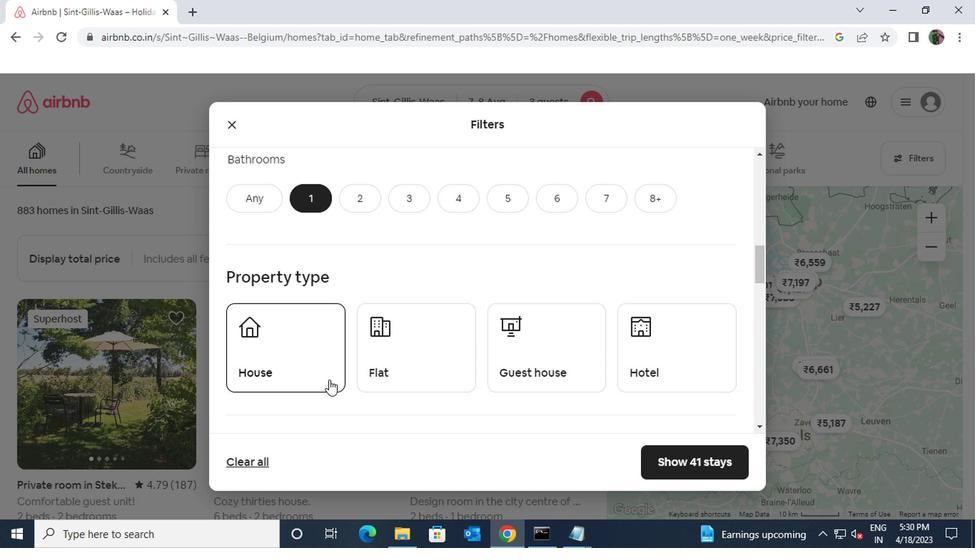 
Action: Mouse moved to (316, 354)
Screenshot: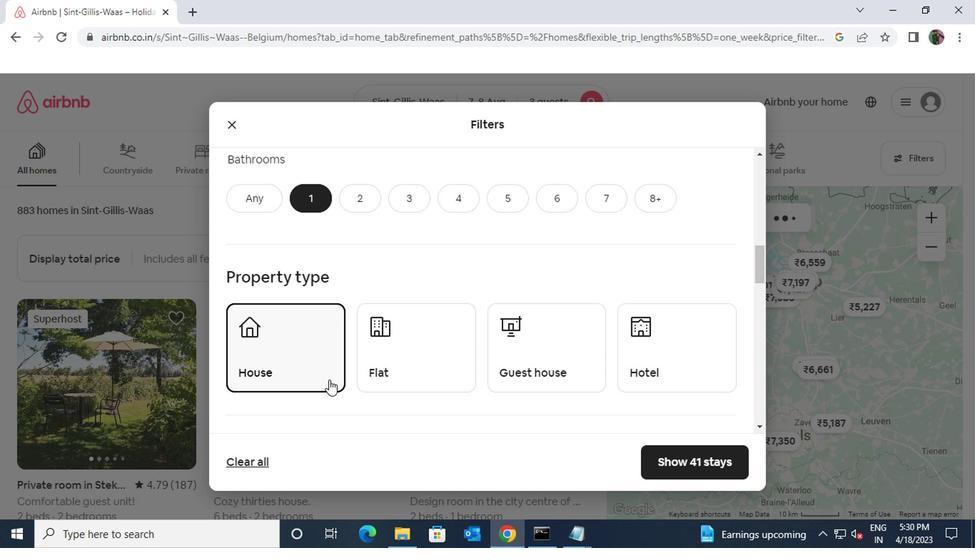
Action: Mouse scrolled (316, 354) with delta (0, 0)
Screenshot: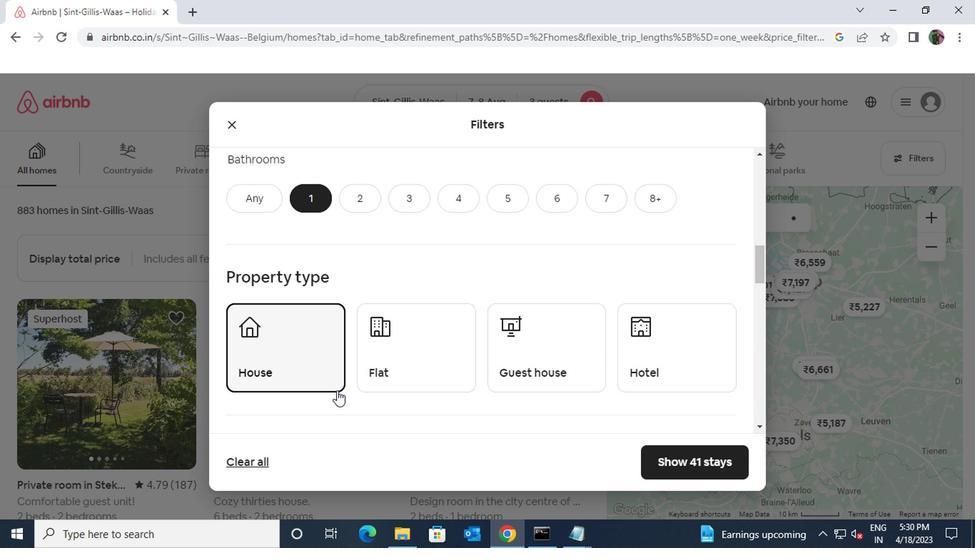 
Action: Mouse scrolled (316, 354) with delta (0, 0)
Screenshot: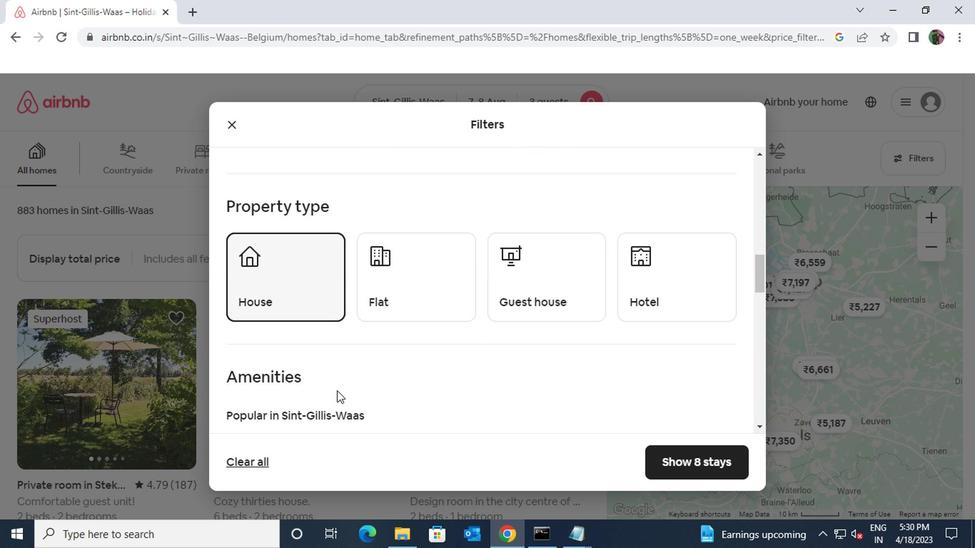 
Action: Mouse scrolled (316, 354) with delta (0, 0)
Screenshot: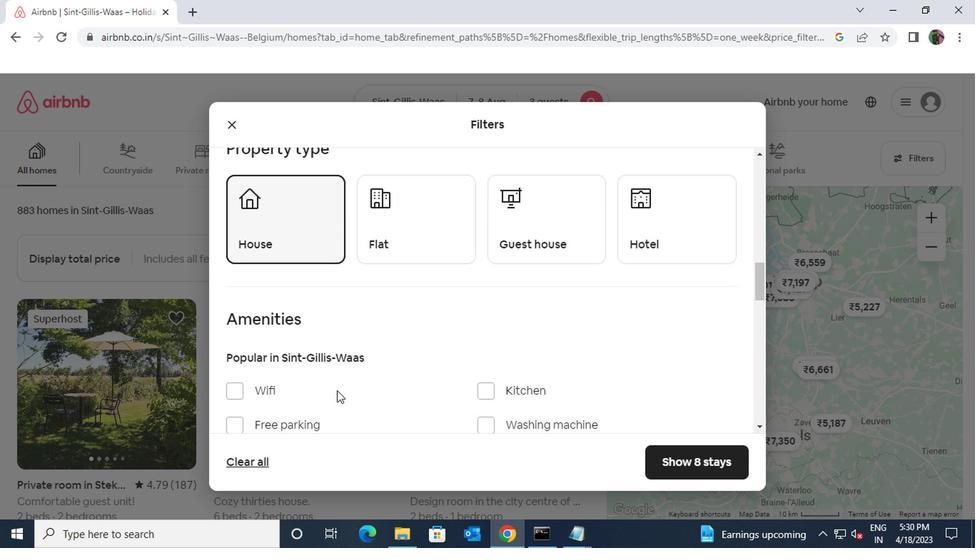 
Action: Mouse scrolled (316, 354) with delta (0, 0)
Screenshot: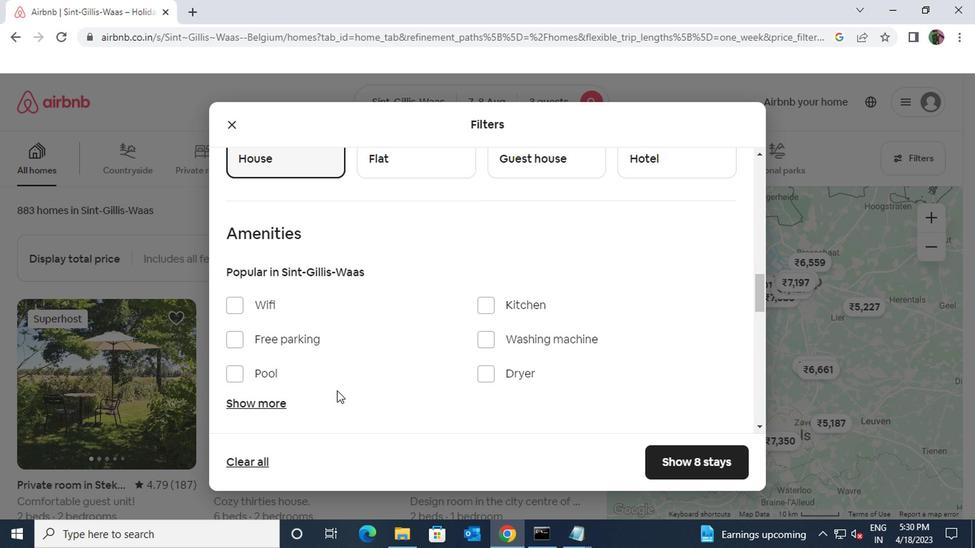 
Action: Mouse moved to (278, 312)
Screenshot: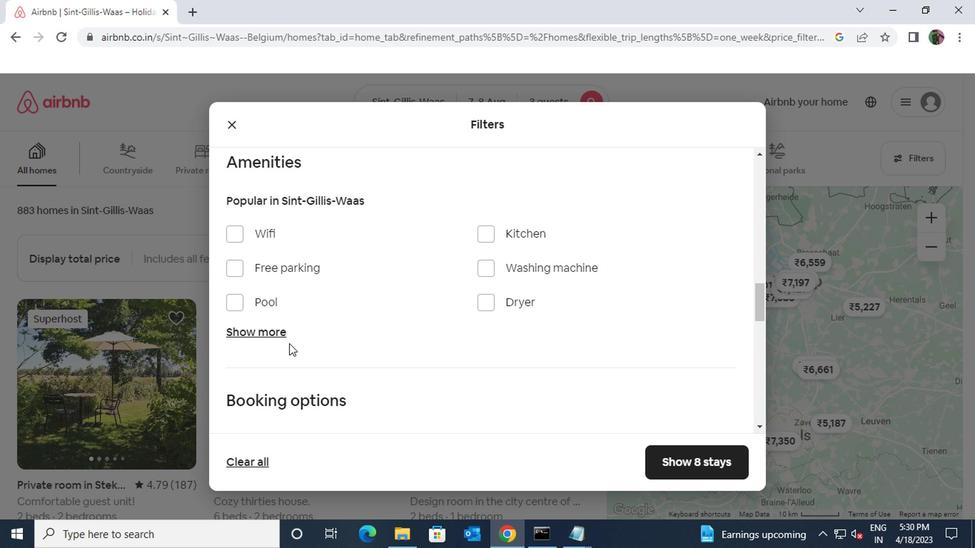 
Action: Mouse pressed left at (278, 312)
Screenshot: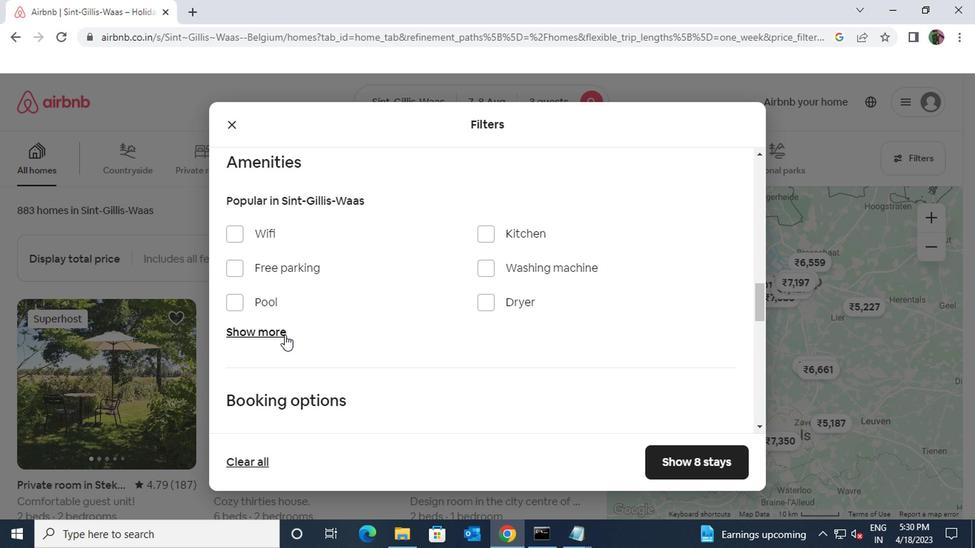 
Action: Mouse scrolled (278, 312) with delta (0, 0)
Screenshot: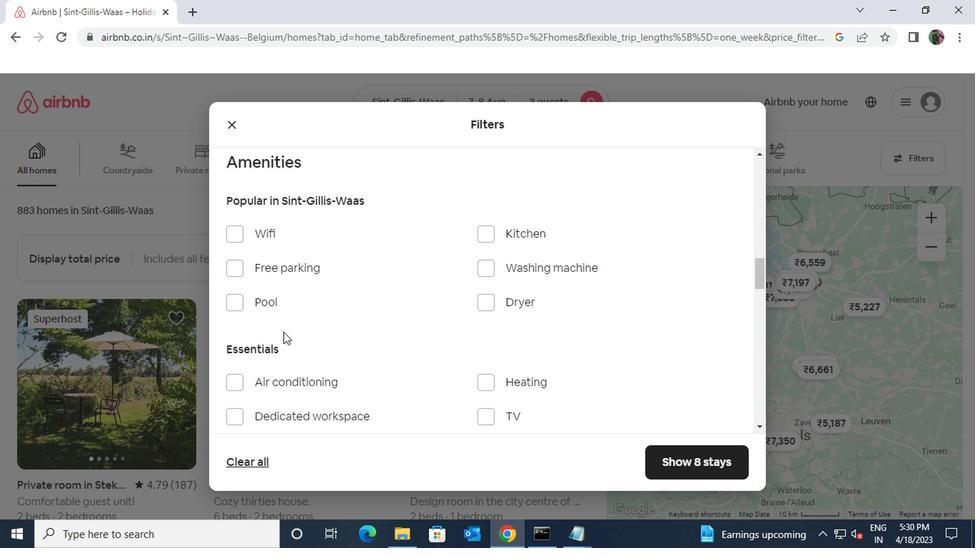 
Action: Mouse moved to (250, 343)
Screenshot: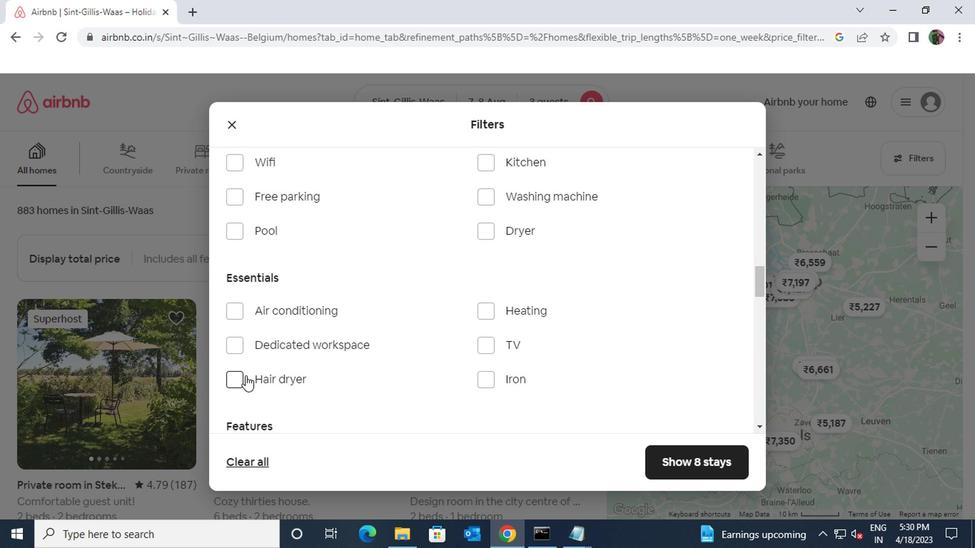 
Action: Mouse pressed left at (250, 343)
Screenshot: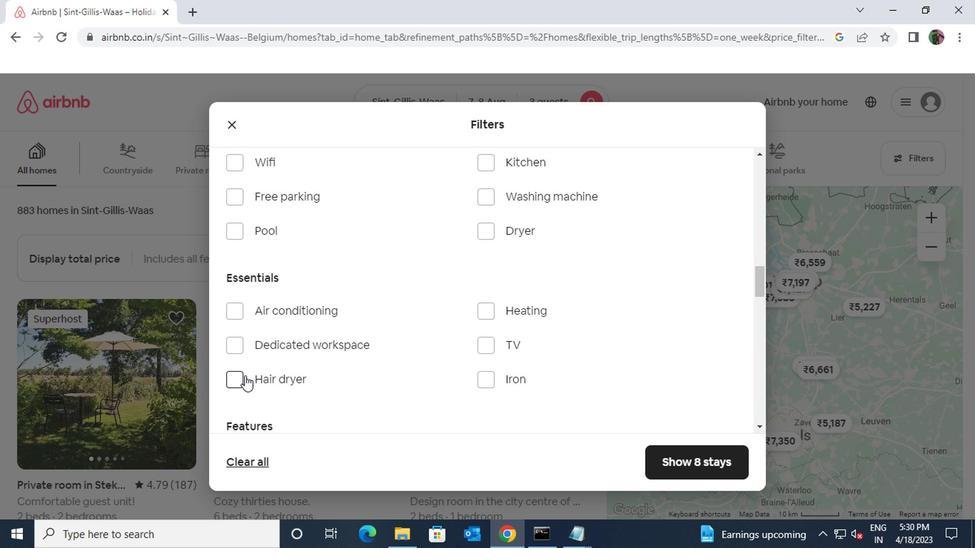 
Action: Mouse moved to (428, 298)
Screenshot: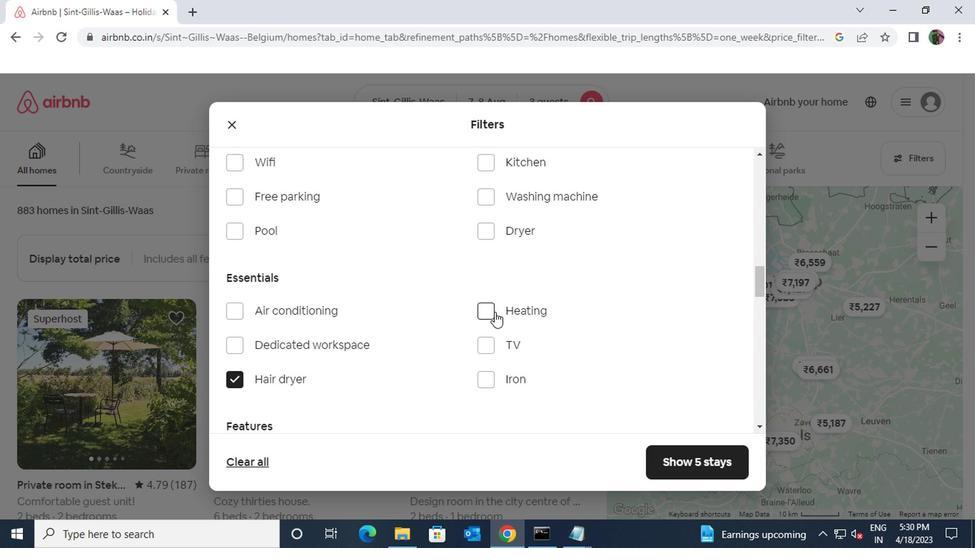 
Action: Mouse pressed left at (428, 298)
Screenshot: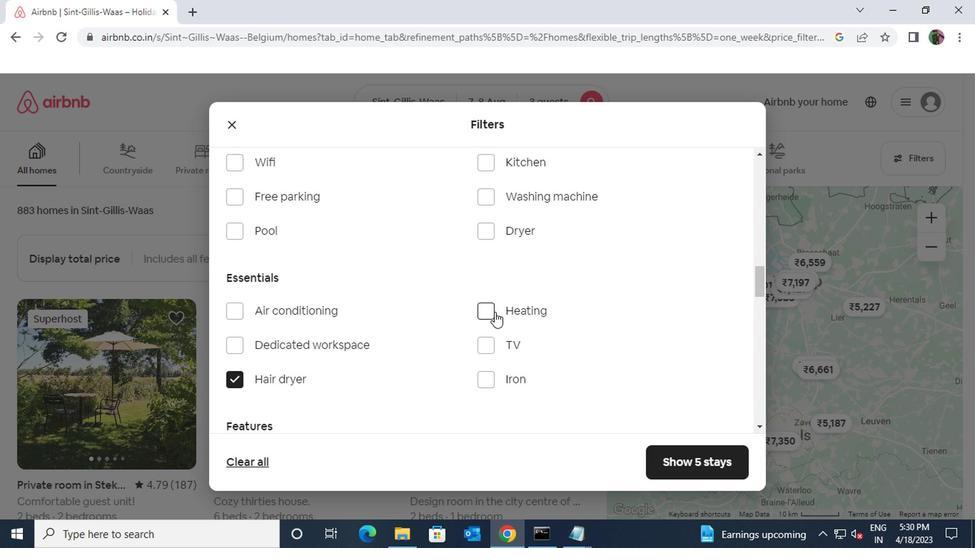 
Action: Mouse moved to (395, 304)
Screenshot: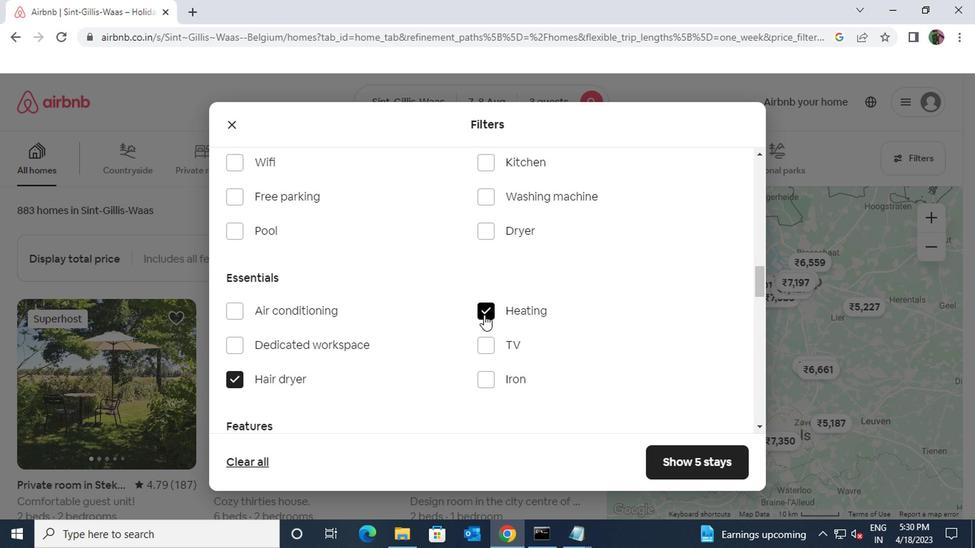 
Action: Mouse scrolled (395, 304) with delta (0, 0)
Screenshot: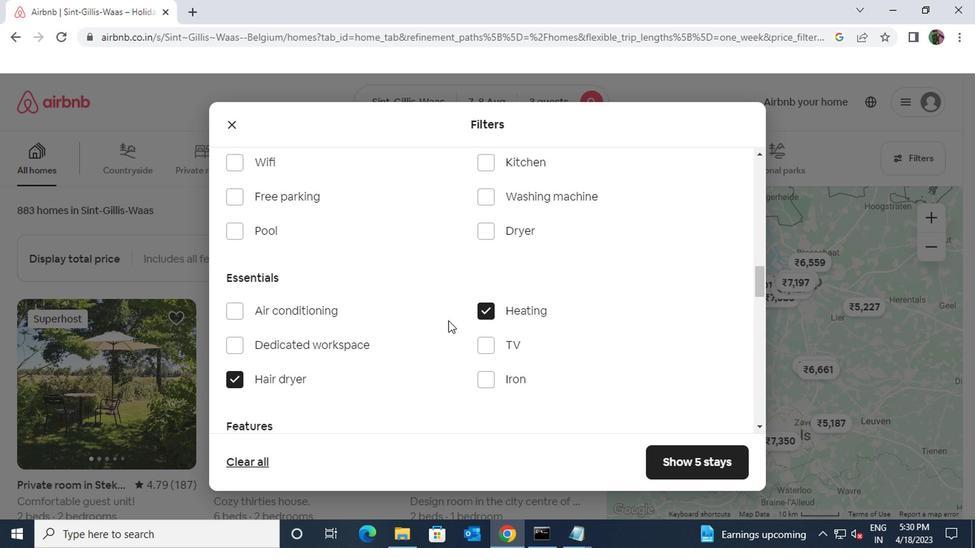 
Action: Mouse scrolled (395, 304) with delta (0, 0)
Screenshot: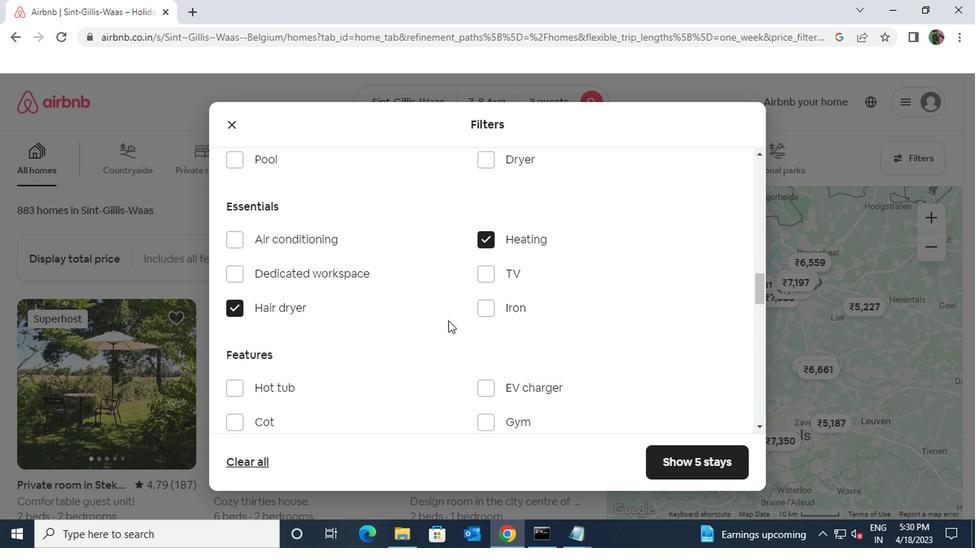 
Action: Mouse moved to (387, 300)
Screenshot: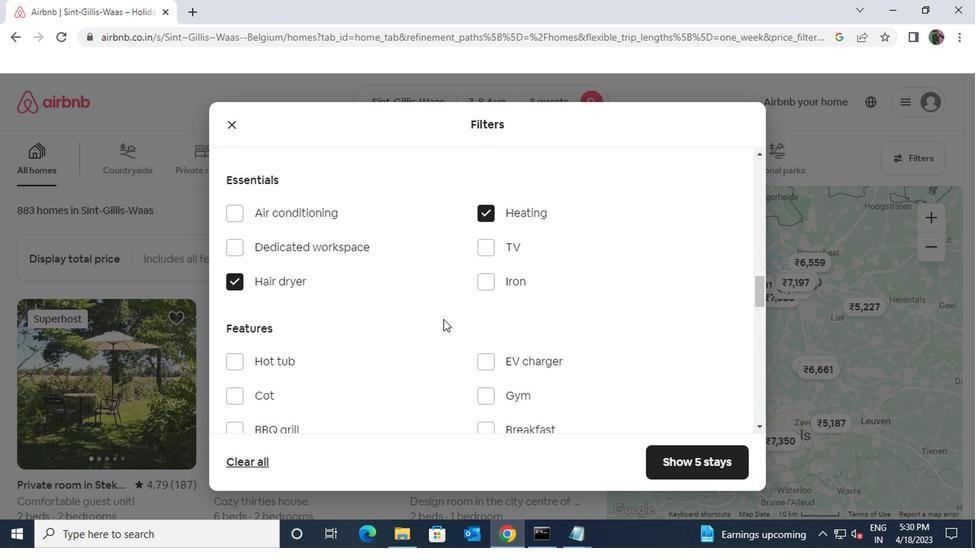 
Action: Mouse scrolled (387, 299) with delta (0, 0)
Screenshot: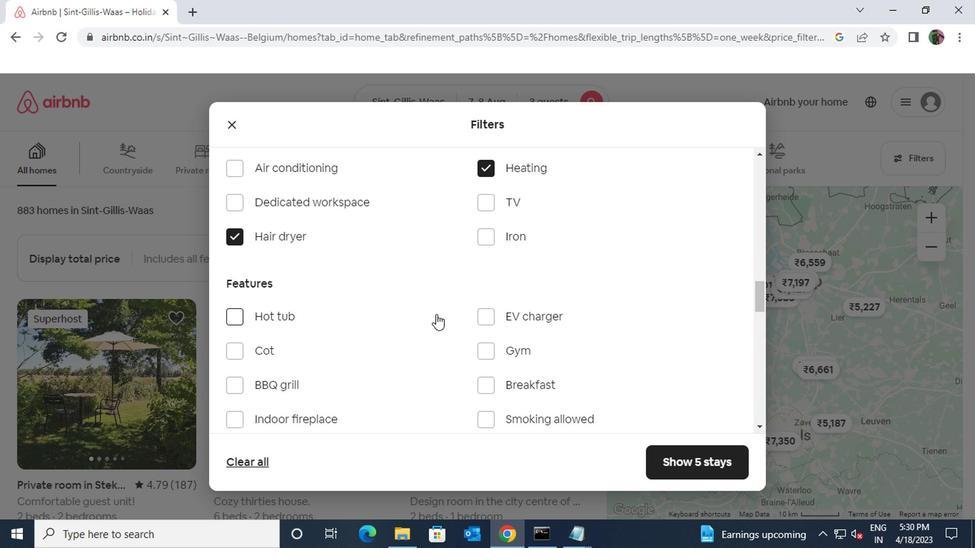 
Action: Mouse scrolled (387, 299) with delta (0, 0)
Screenshot: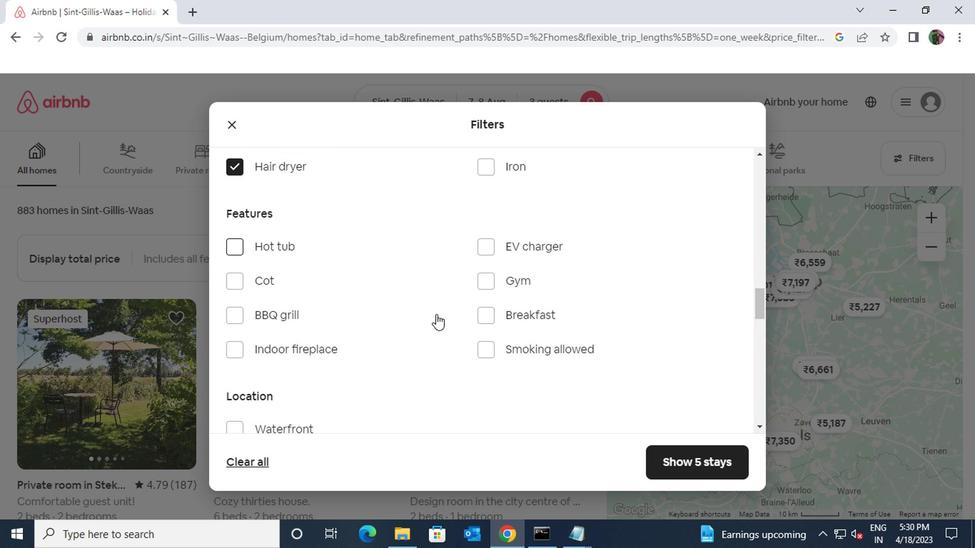 
Action: Mouse scrolled (387, 299) with delta (0, 0)
Screenshot: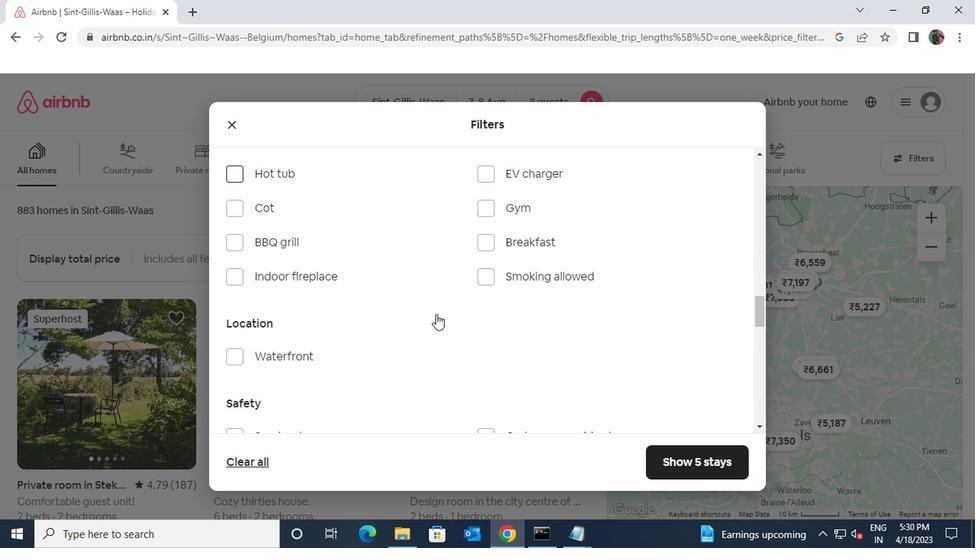 
Action: Mouse scrolled (387, 299) with delta (0, 0)
Screenshot: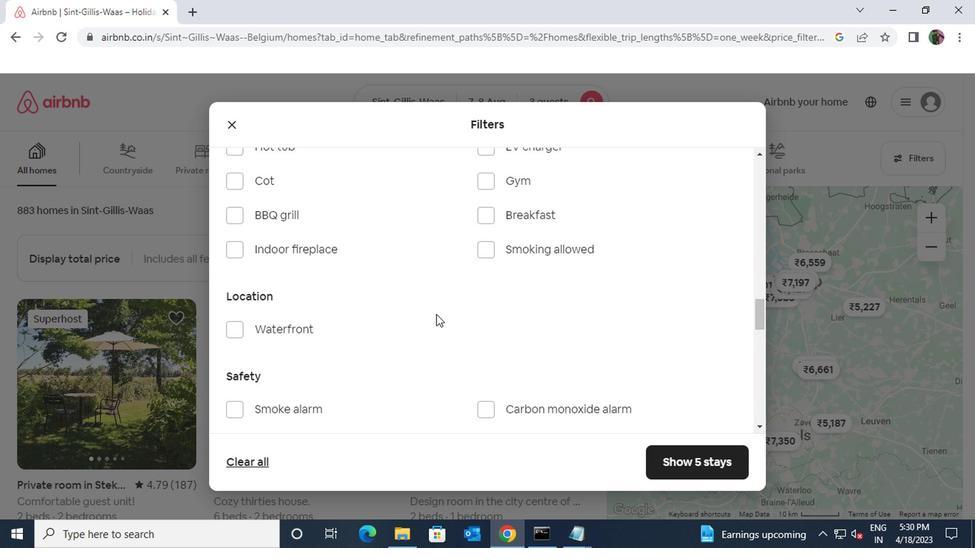 
Action: Mouse scrolled (387, 299) with delta (0, 0)
Screenshot: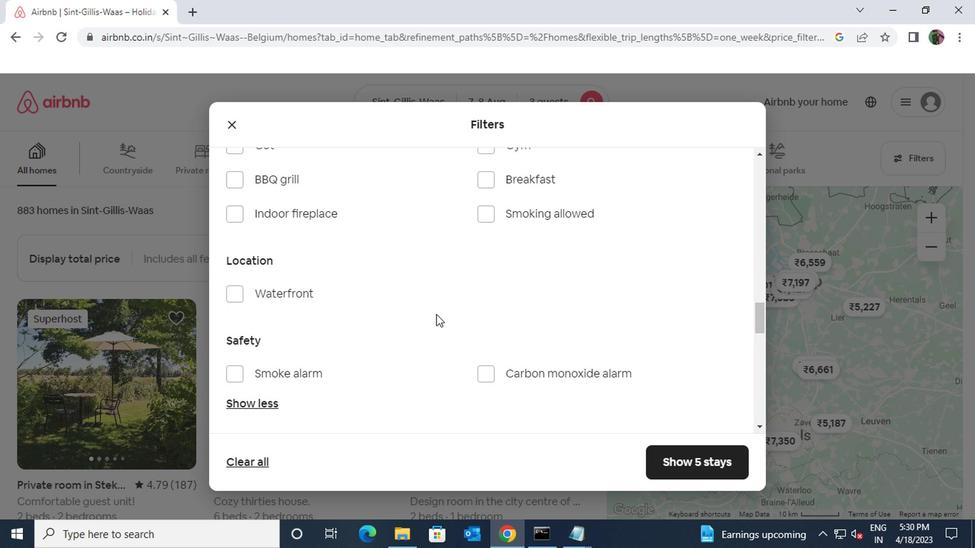 
Action: Mouse scrolled (387, 299) with delta (0, 0)
Screenshot: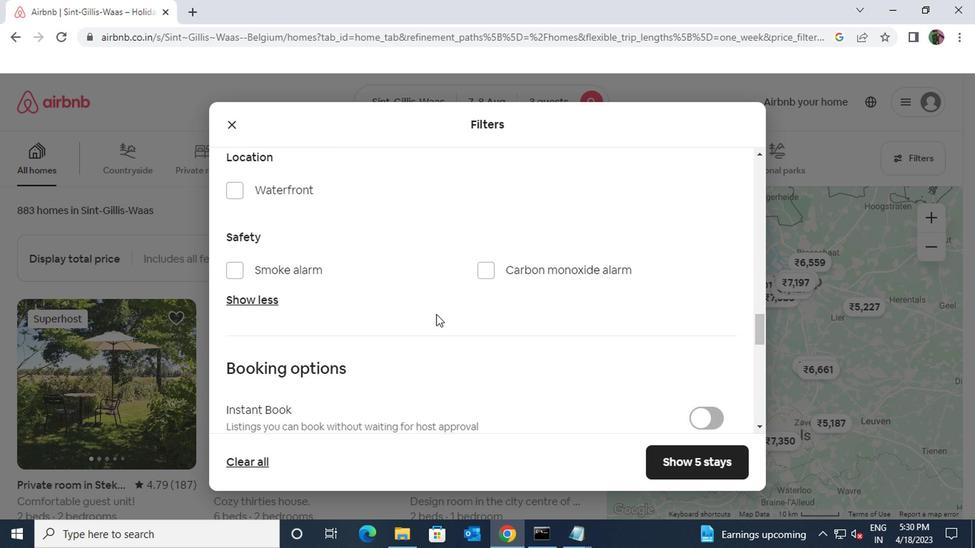 
Action: Mouse scrolled (387, 299) with delta (0, 0)
Screenshot: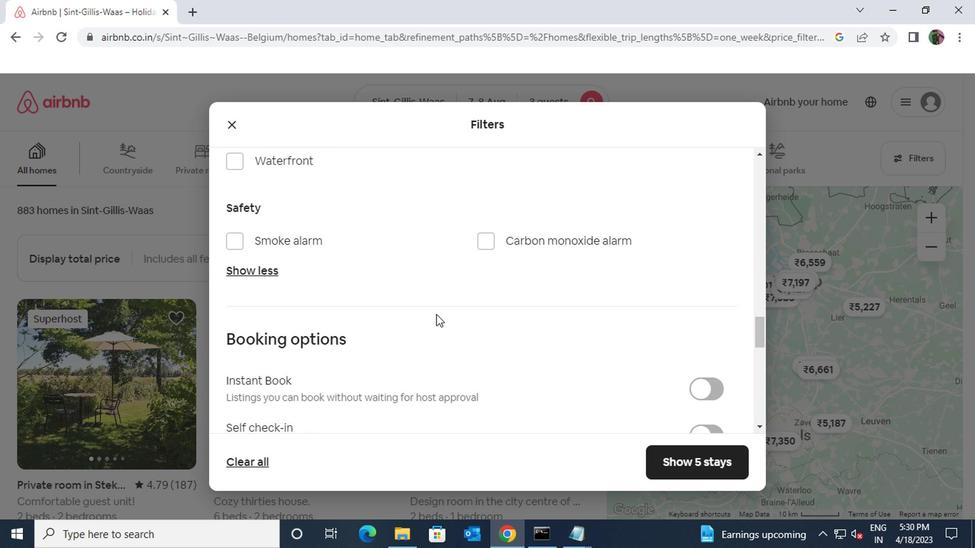 
Action: Mouse moved to (572, 269)
Screenshot: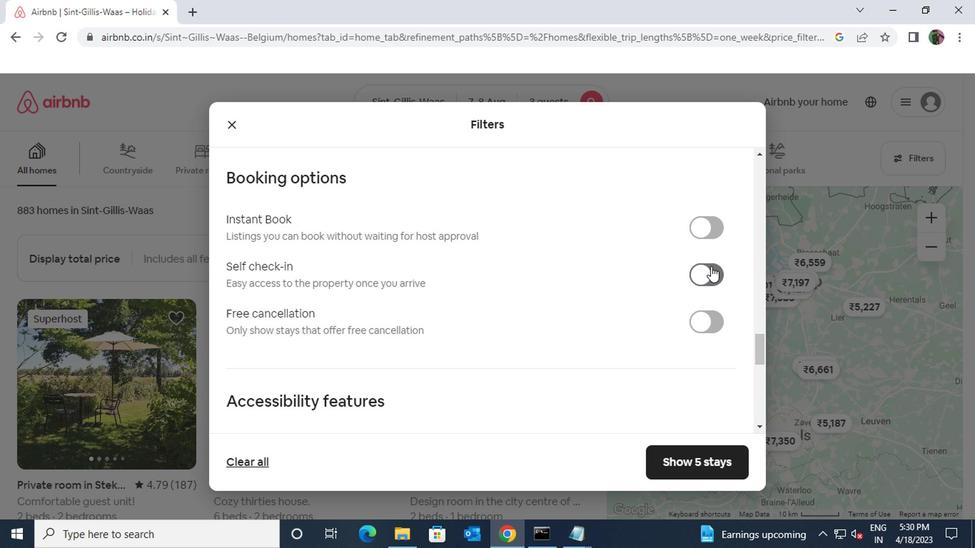 
Action: Mouse pressed left at (572, 269)
Screenshot: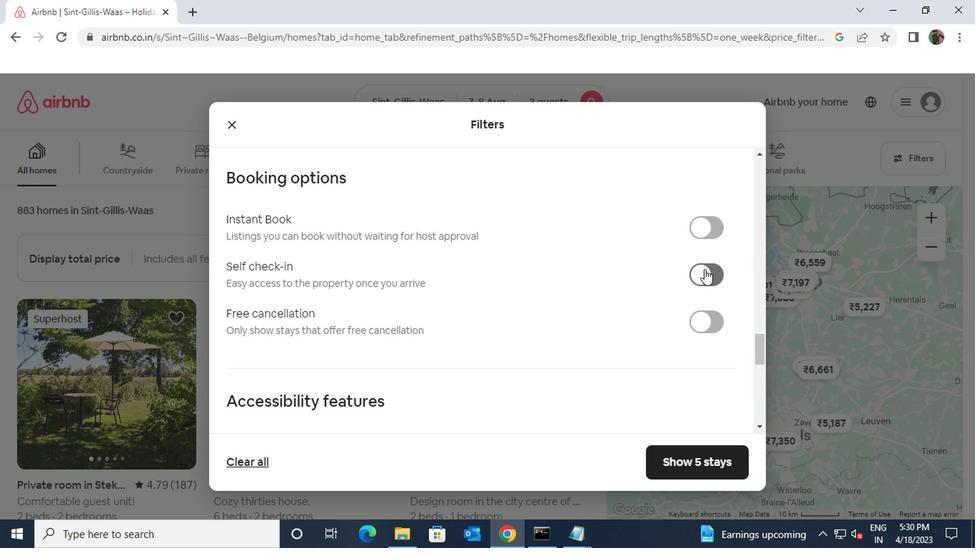 
Action: Mouse moved to (407, 319)
Screenshot: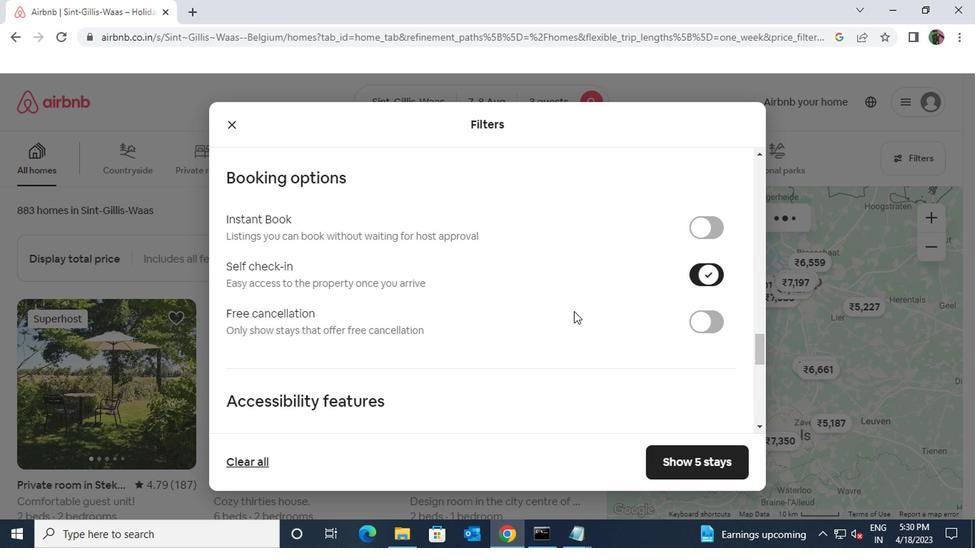 
Action: Mouse scrolled (407, 319) with delta (0, 0)
Screenshot: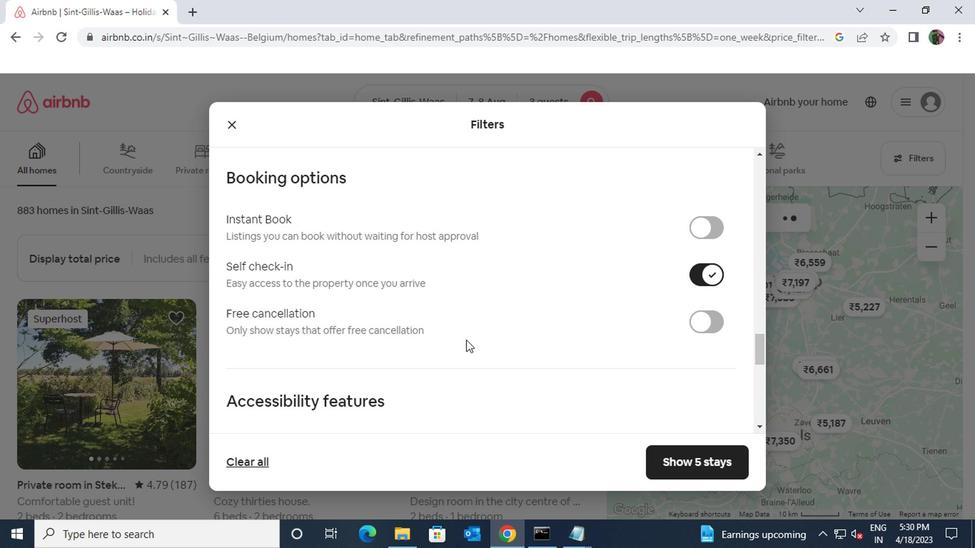 
Action: Mouse scrolled (407, 319) with delta (0, 0)
Screenshot: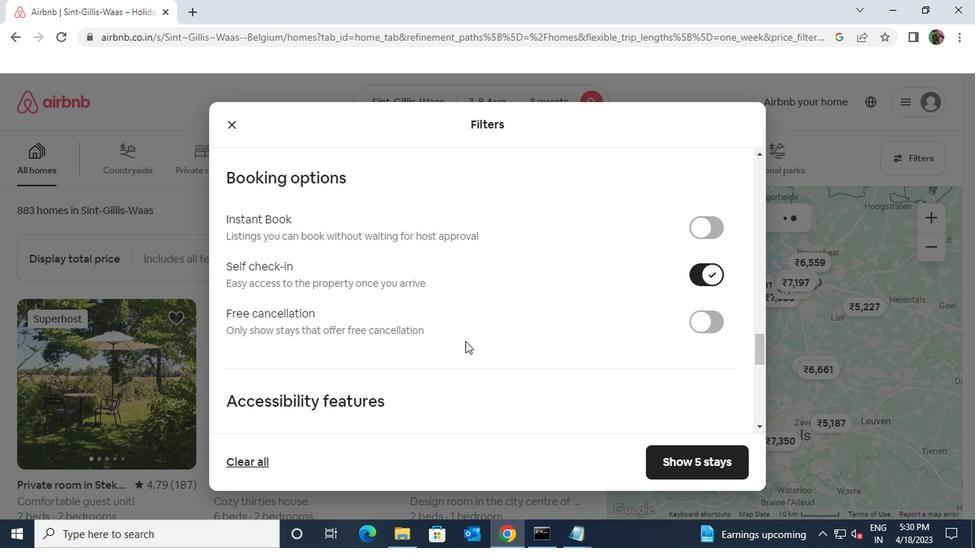 
Action: Mouse scrolled (407, 319) with delta (0, 0)
Screenshot: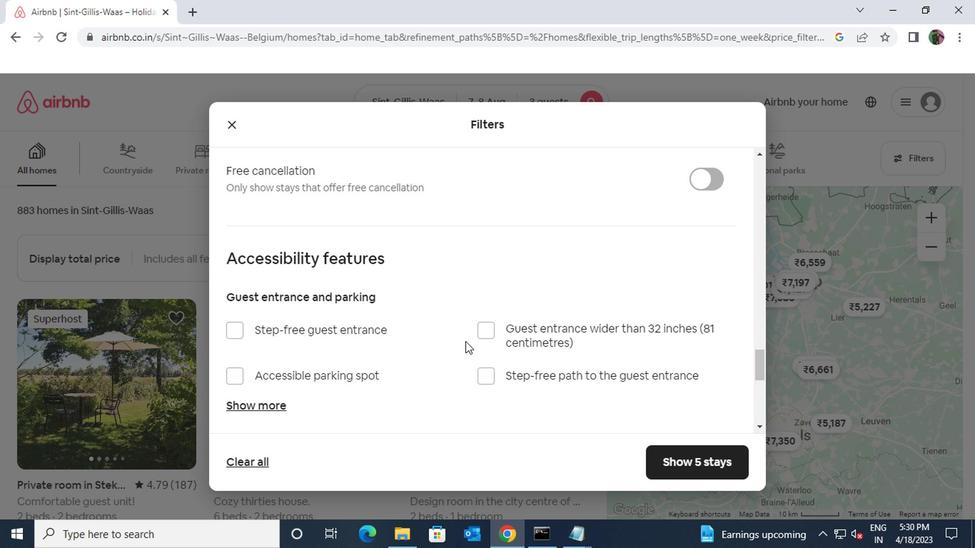 
Action: Mouse scrolled (407, 319) with delta (0, 0)
Screenshot: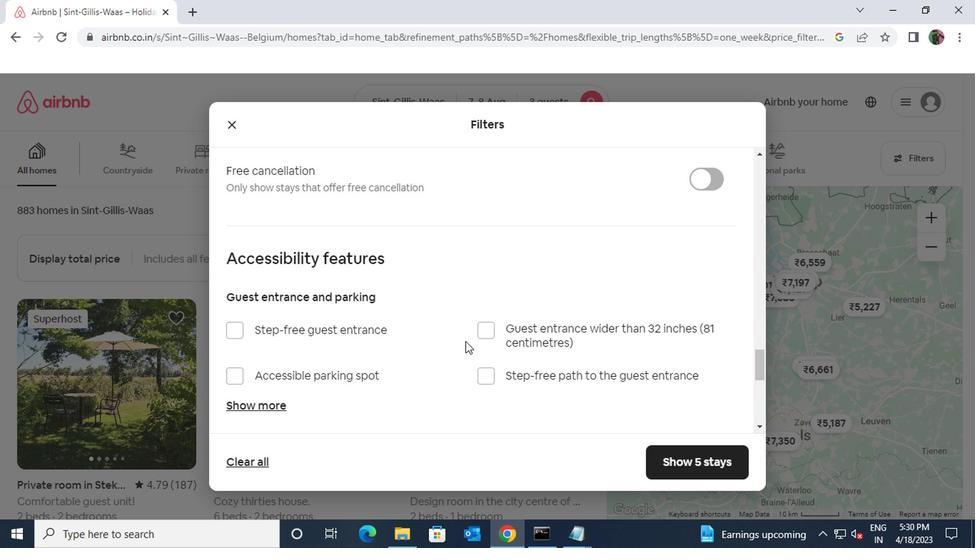 
Action: Mouse scrolled (407, 319) with delta (0, 0)
Screenshot: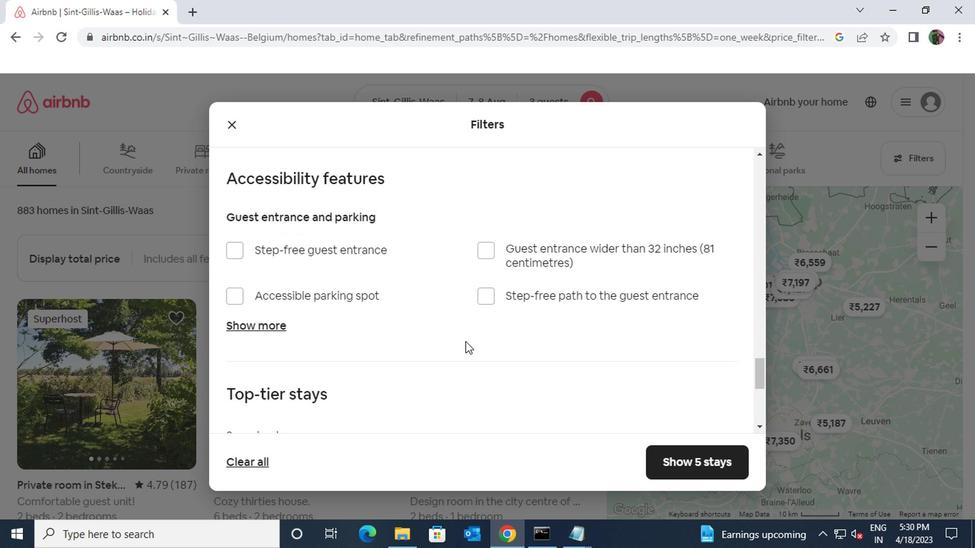 
Action: Mouse scrolled (407, 319) with delta (0, 0)
Screenshot: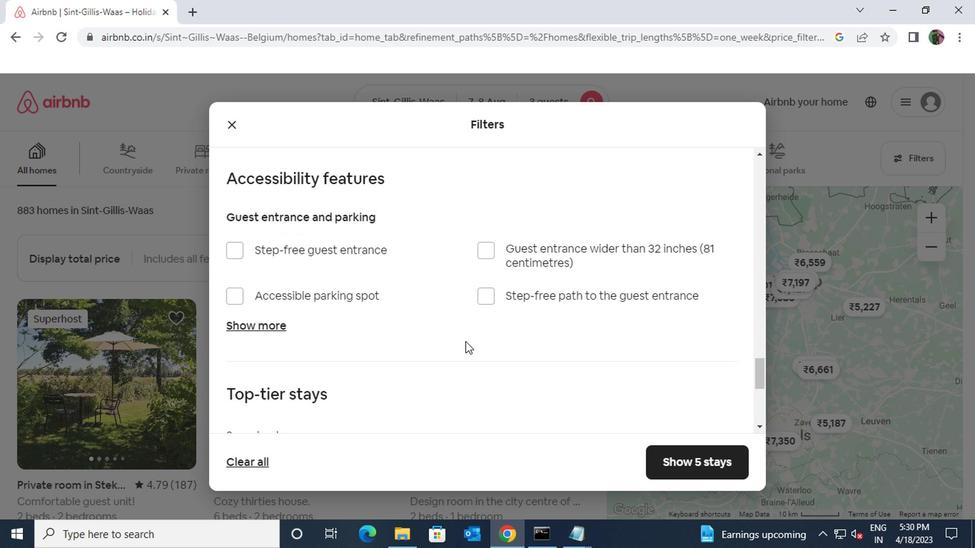 
Action: Mouse scrolled (407, 319) with delta (0, 0)
Screenshot: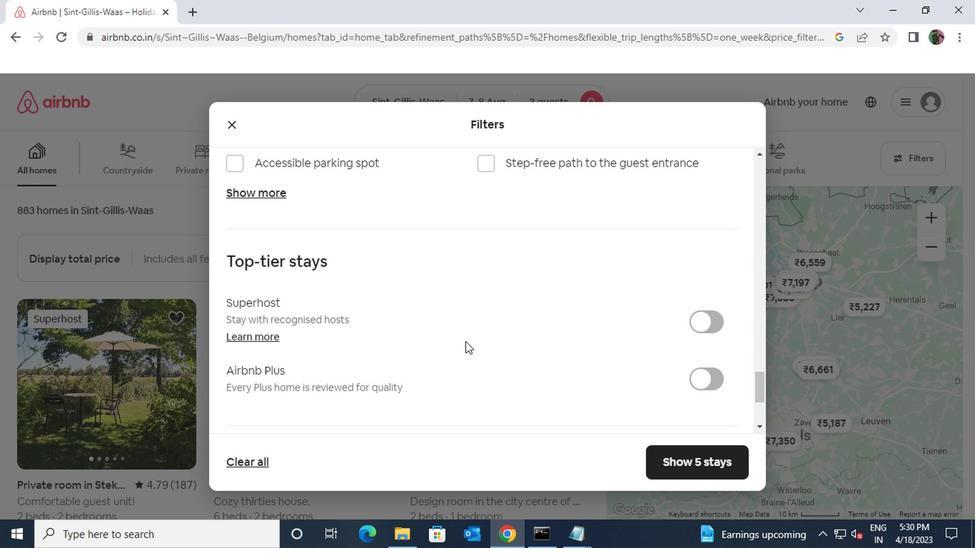 
Action: Mouse scrolled (407, 319) with delta (0, 0)
Screenshot: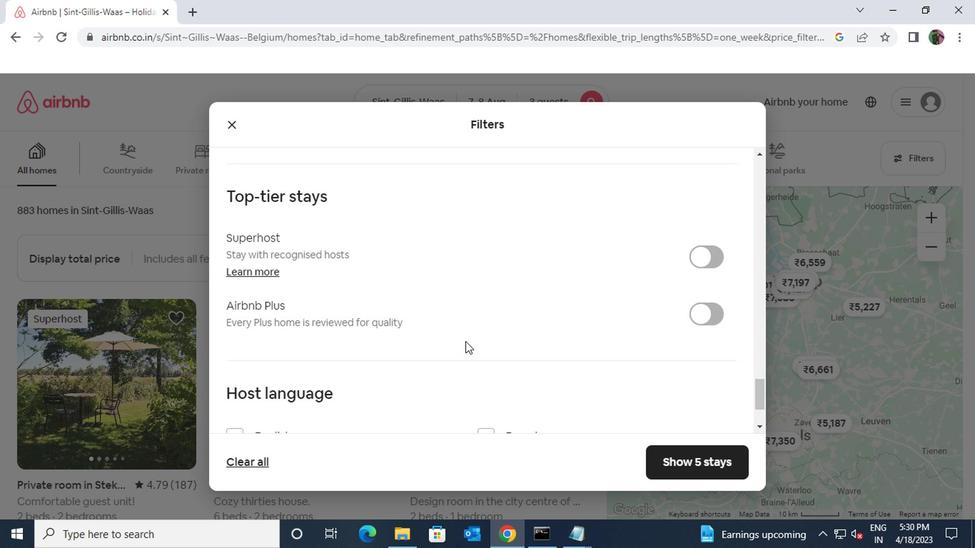 
Action: Mouse moved to (246, 315)
Screenshot: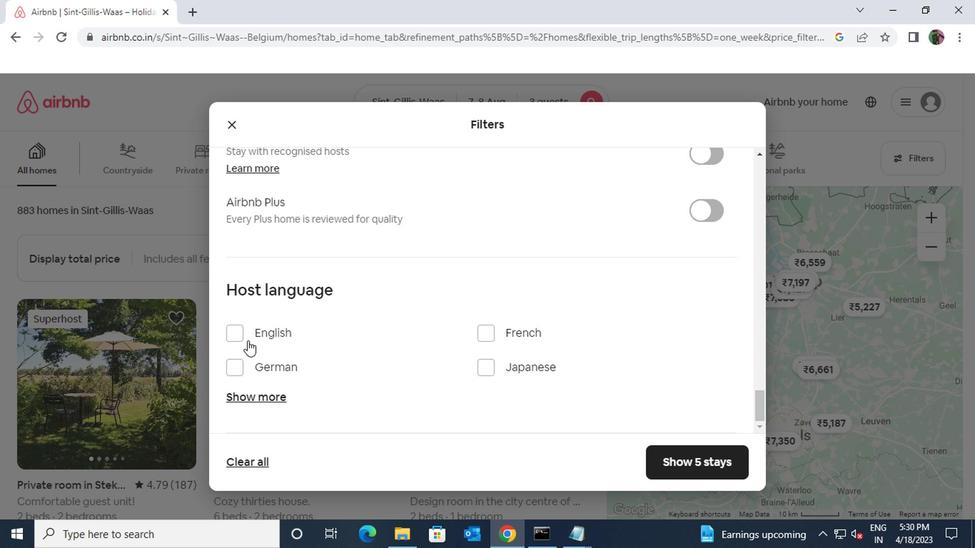 
Action: Mouse pressed left at (246, 315)
Screenshot: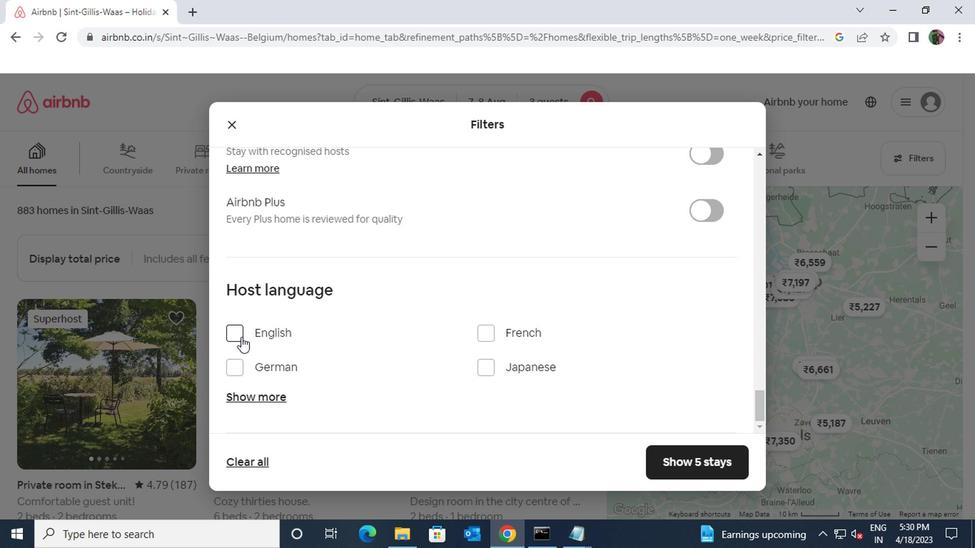 
Action: Mouse moved to (563, 403)
Screenshot: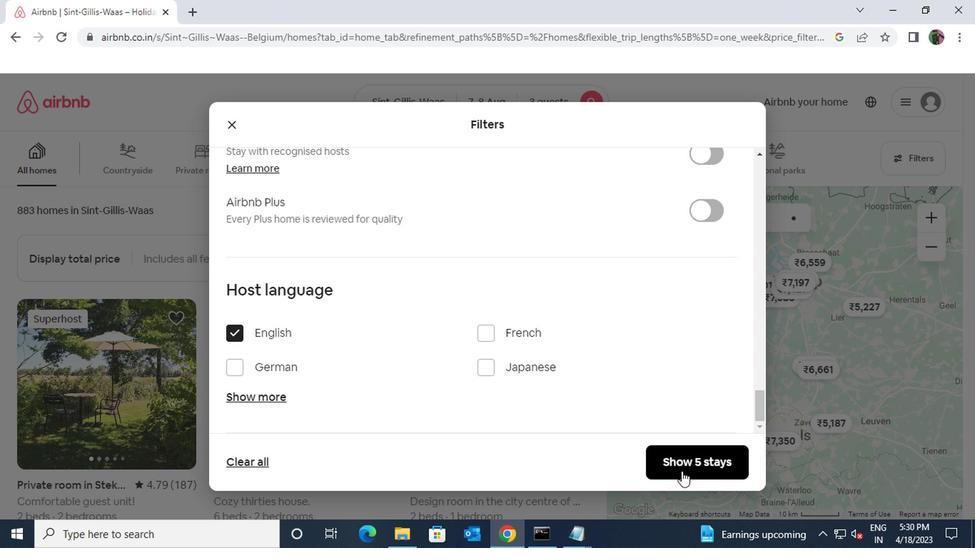 
Action: Mouse pressed left at (563, 403)
Screenshot: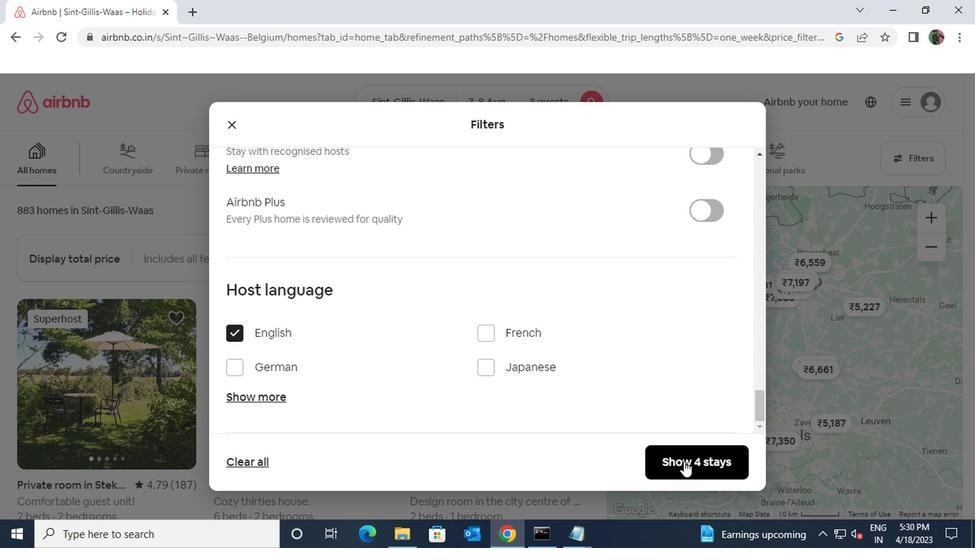 
